 Task: Look for space in Barreiro do Jaíba, Brazil from 3rd August, 2023 to 17th August, 2023 for 3 adults, 1 child in price range Rs.3000 to Rs.15000. Place can be entire place with 3 bedrooms having 4 beds and 2 bathrooms. Property type can be house, flat, guest house. Amenities needed are: wifi, washing machine. Booking option can be shelf check-in. Required host language is Spanish.
Action: Mouse moved to (405, 95)
Screenshot: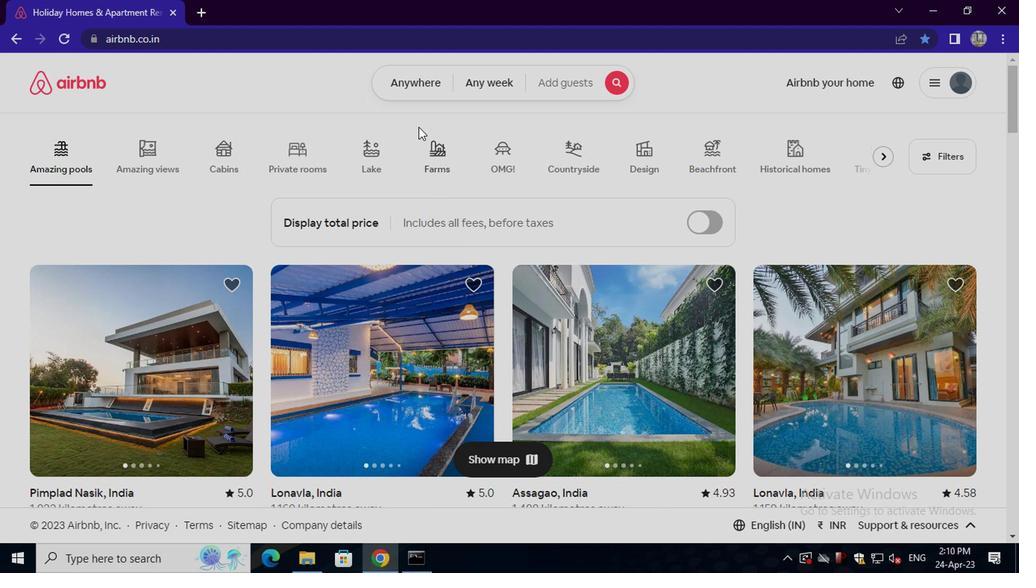 
Action: Mouse pressed left at (405, 95)
Screenshot: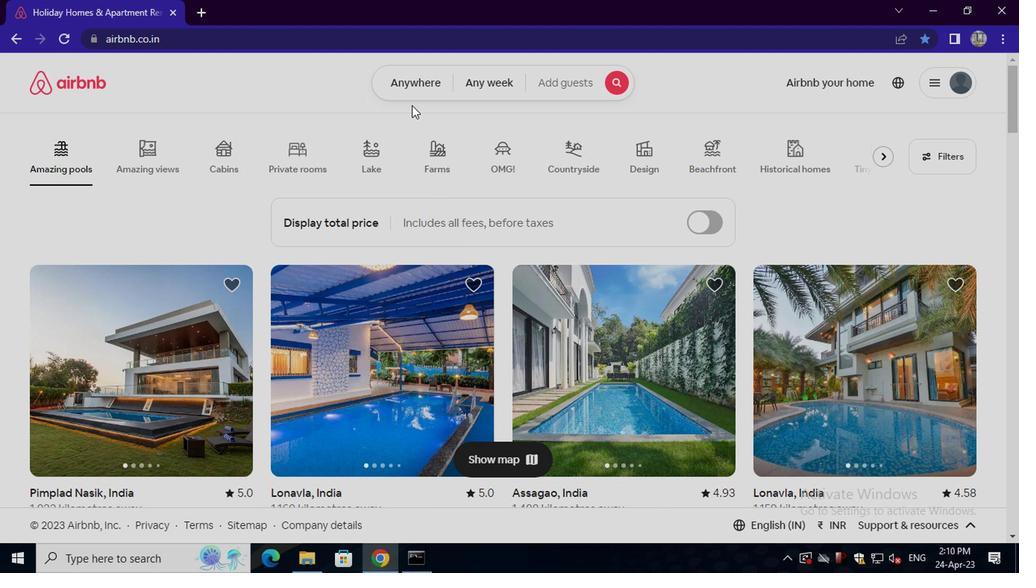 
Action: Mouse moved to (296, 150)
Screenshot: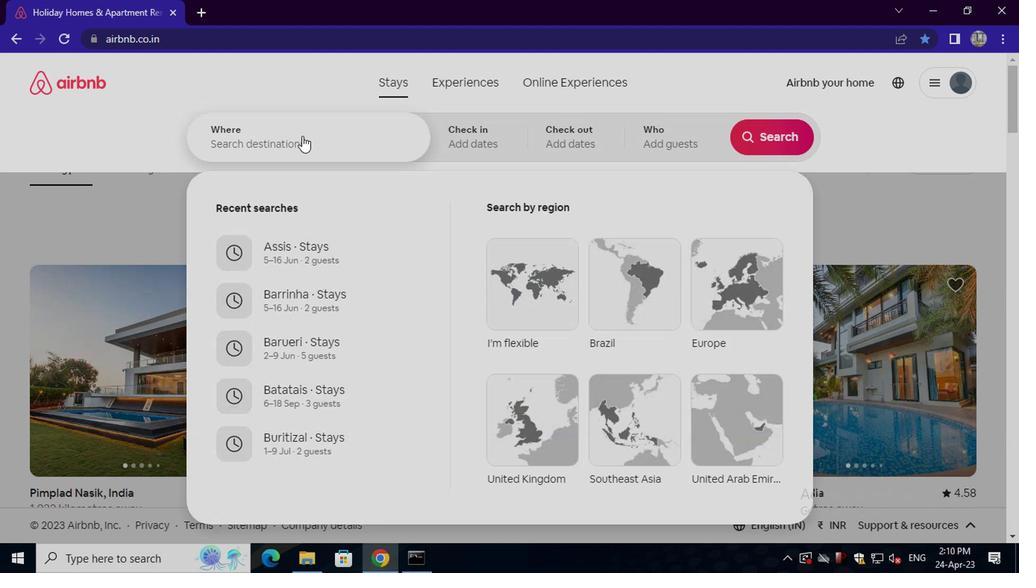 
Action: Mouse pressed left at (296, 150)
Screenshot: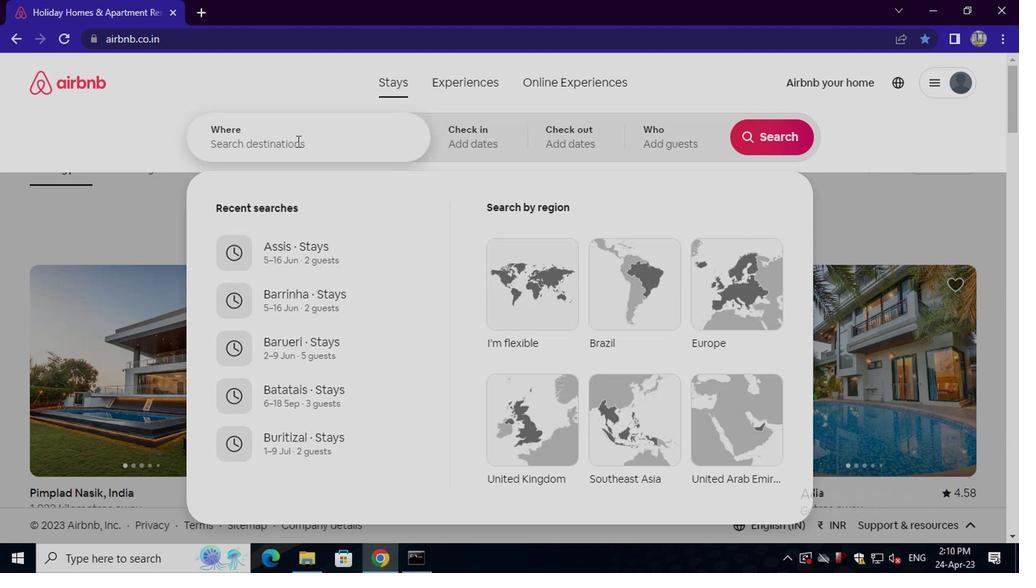 
Action: Key pressed barreiro<Key.space>do<Key.space>jaiba,<Key.space>brazil<Key.enter>
Screenshot: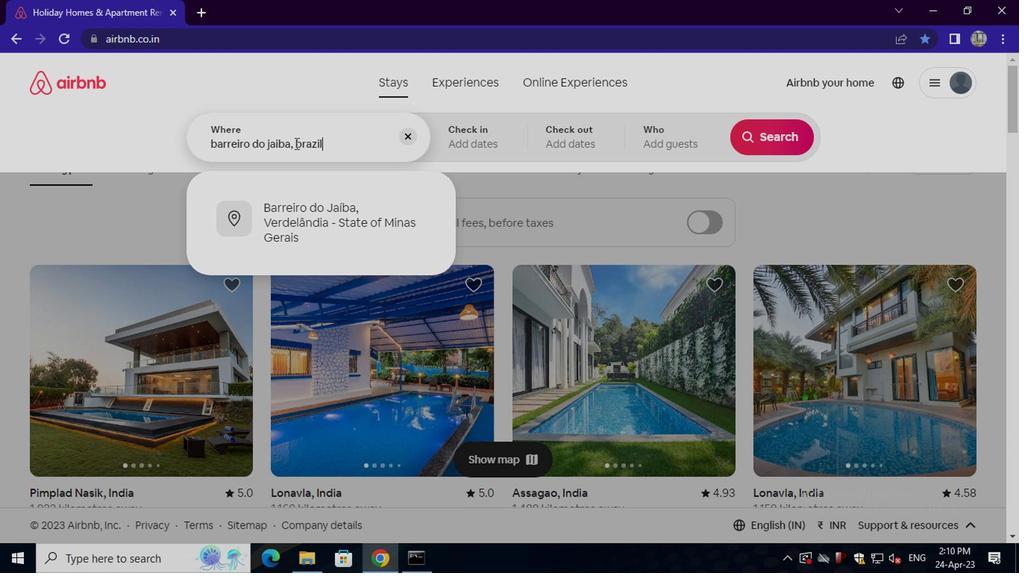 
Action: Mouse moved to (757, 259)
Screenshot: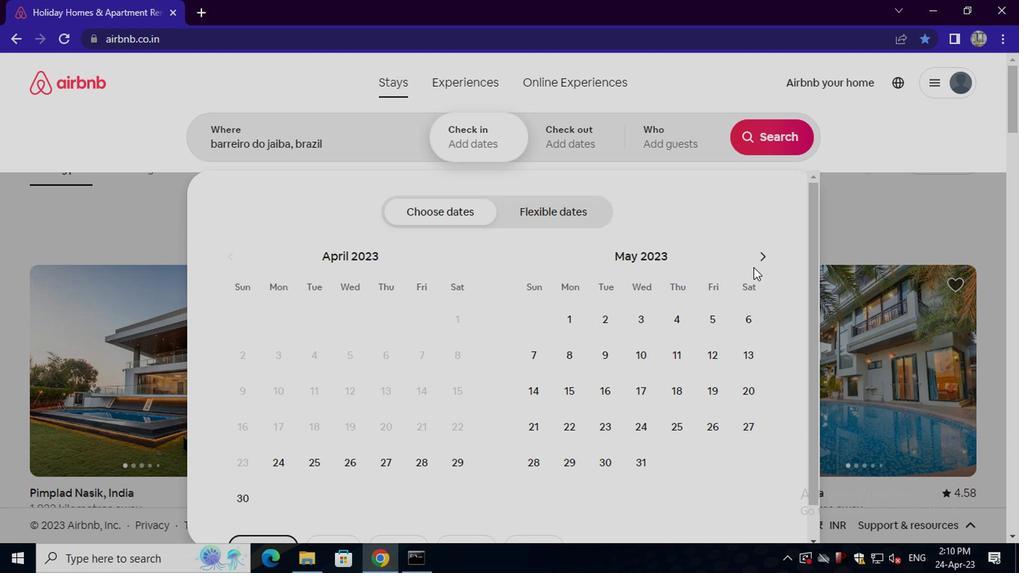 
Action: Mouse pressed left at (757, 259)
Screenshot: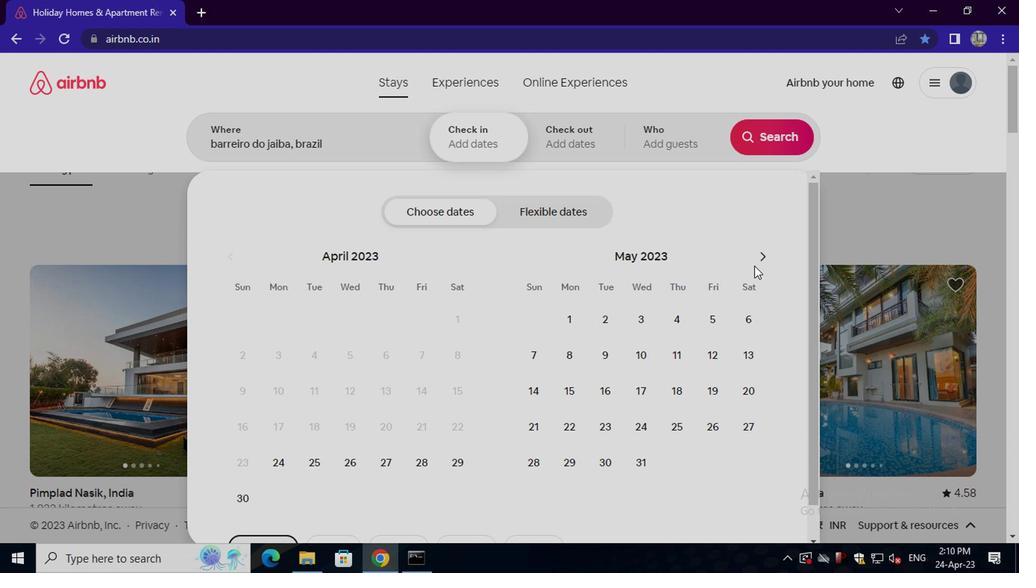 
Action: Mouse pressed left at (757, 259)
Screenshot: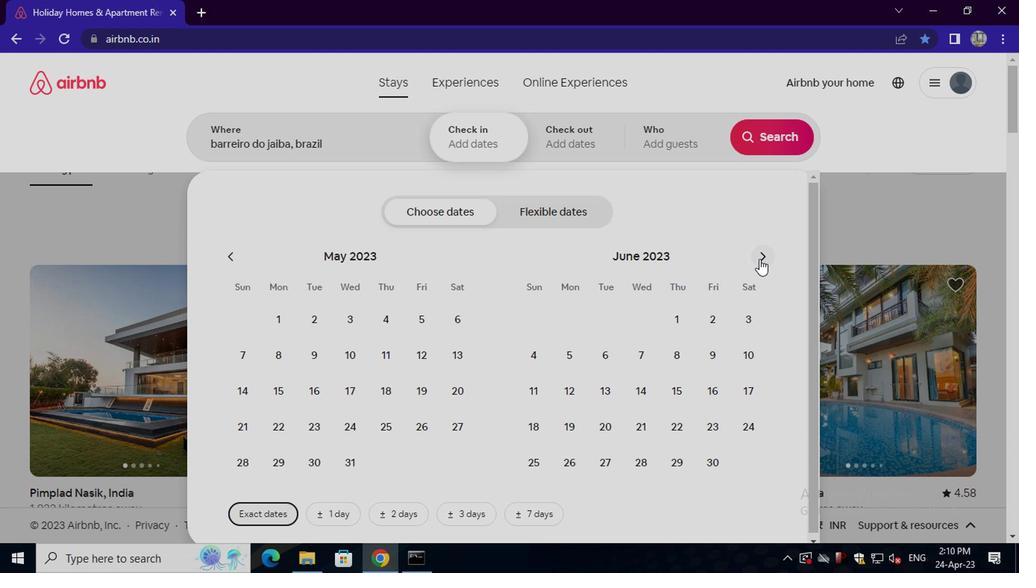 
Action: Mouse pressed left at (757, 259)
Screenshot: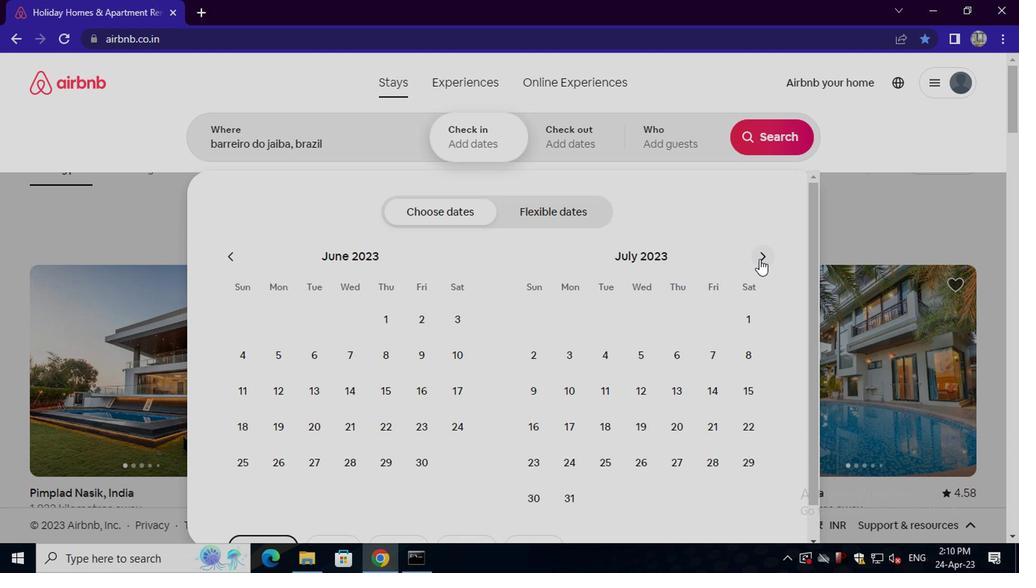 
Action: Mouse moved to (666, 314)
Screenshot: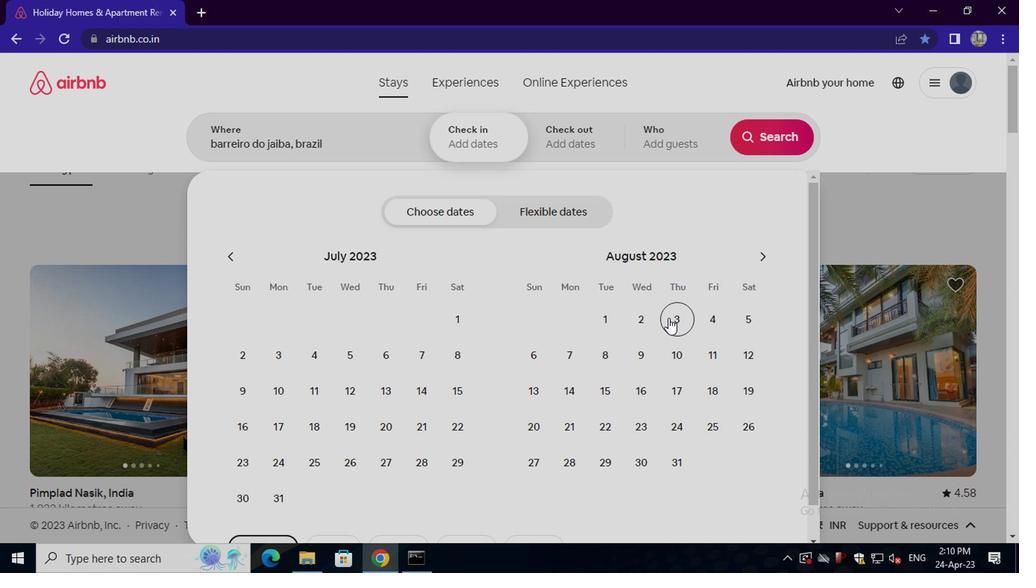 
Action: Mouse pressed left at (666, 314)
Screenshot: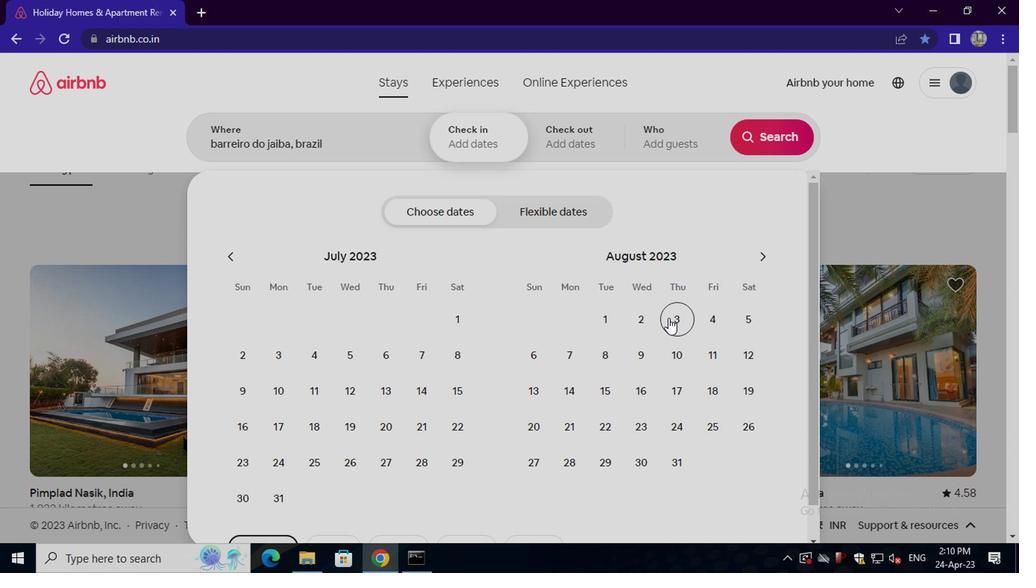 
Action: Mouse moved to (664, 378)
Screenshot: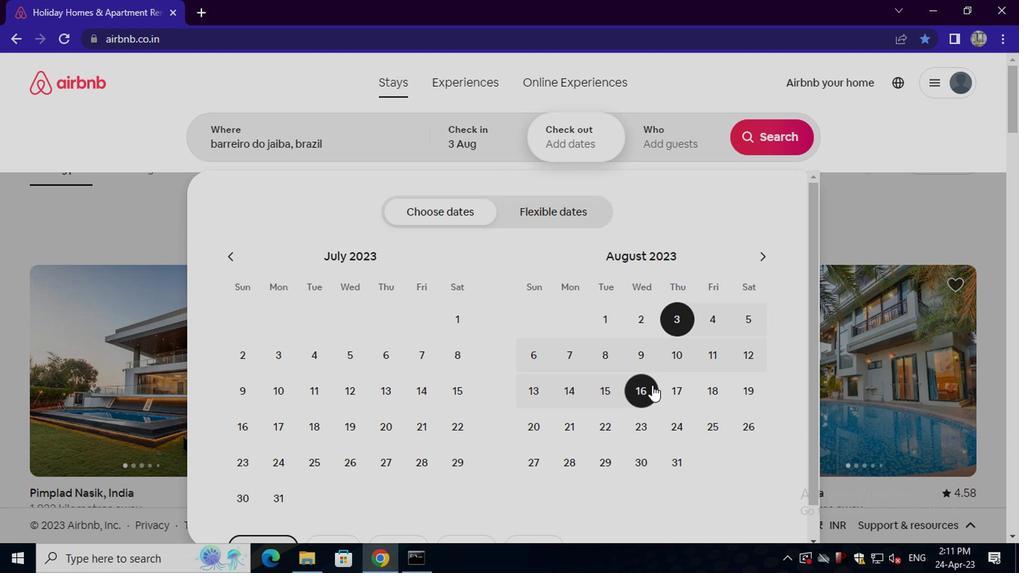 
Action: Mouse pressed left at (664, 378)
Screenshot: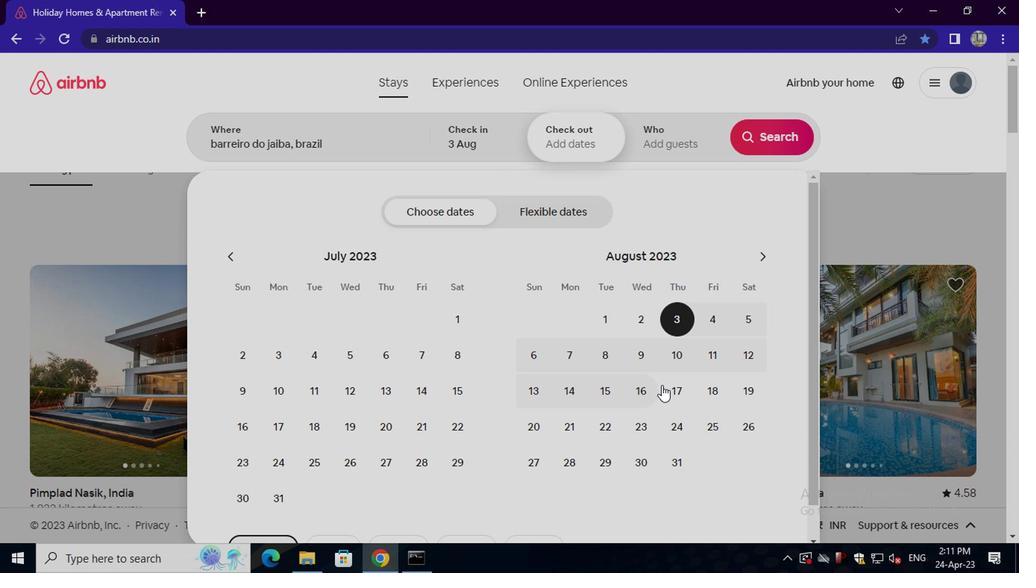
Action: Mouse moved to (682, 147)
Screenshot: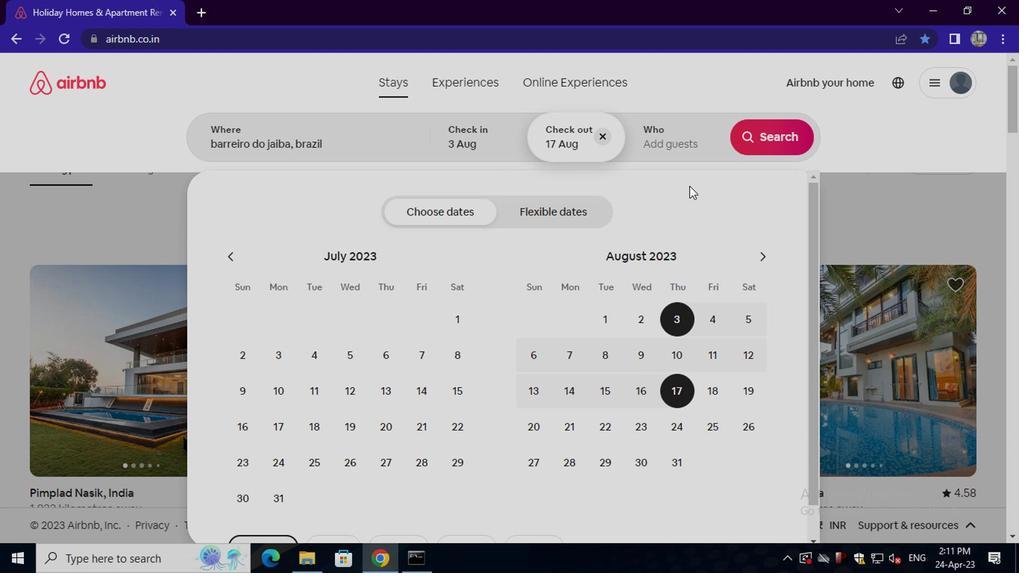 
Action: Mouse pressed left at (682, 147)
Screenshot: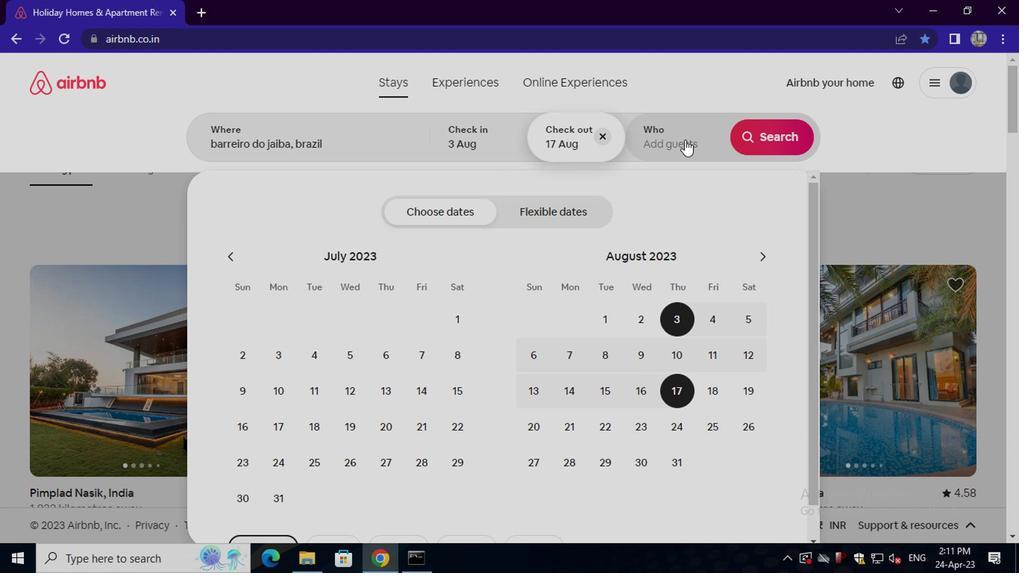 
Action: Mouse moved to (782, 218)
Screenshot: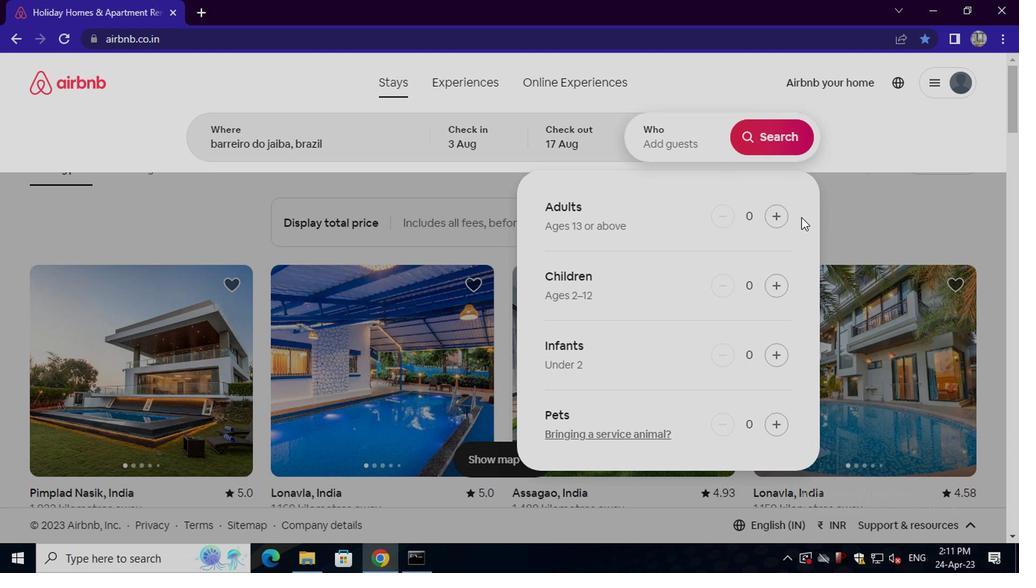 
Action: Mouse pressed left at (782, 218)
Screenshot: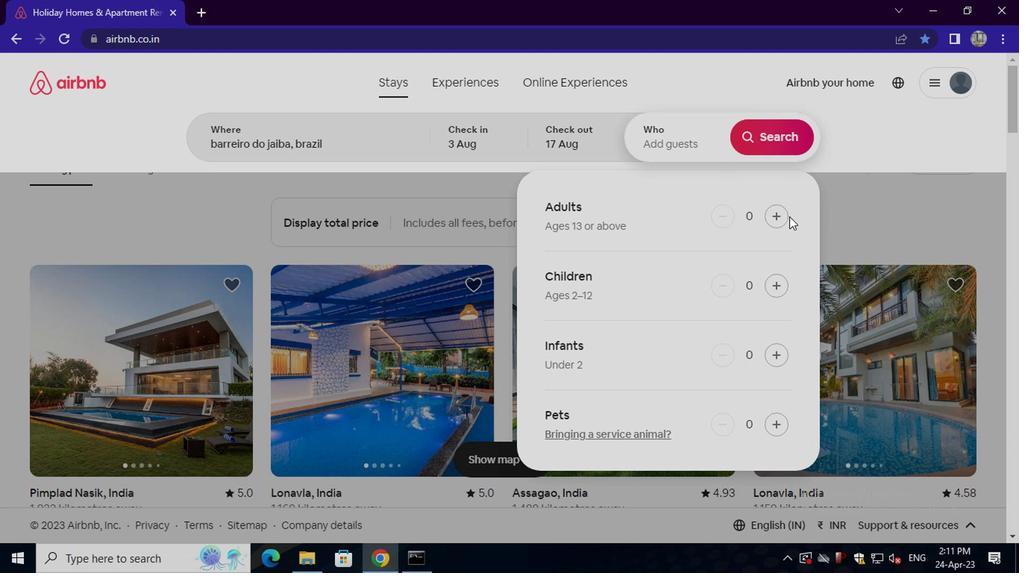 
Action: Mouse pressed left at (782, 218)
Screenshot: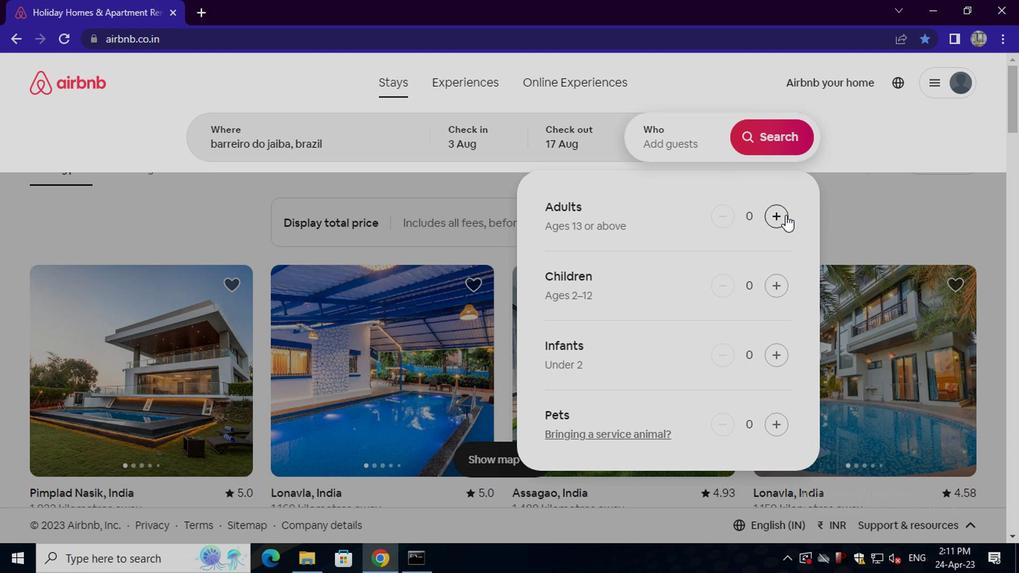 
Action: Mouse pressed left at (782, 218)
Screenshot: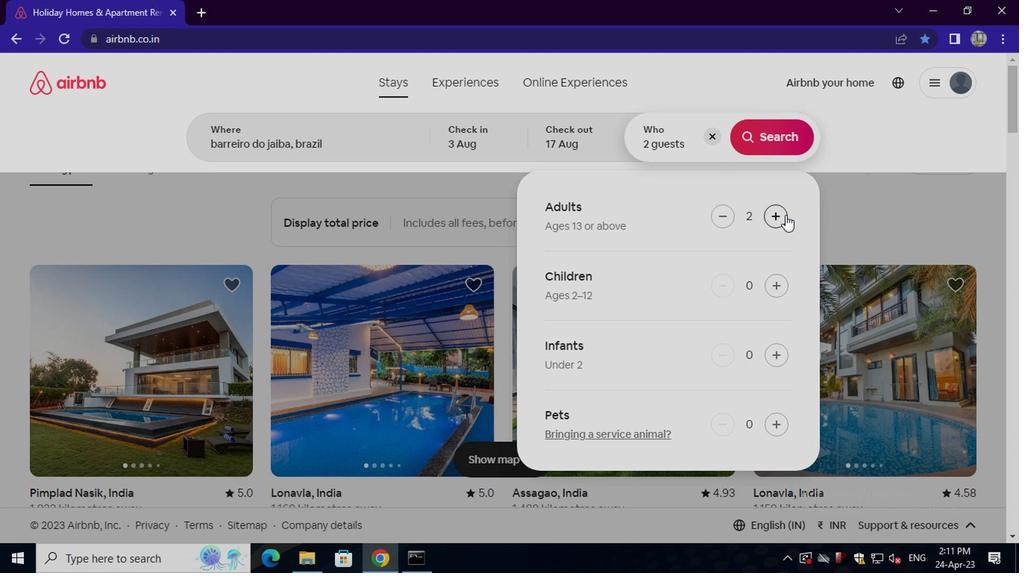 
Action: Mouse moved to (772, 287)
Screenshot: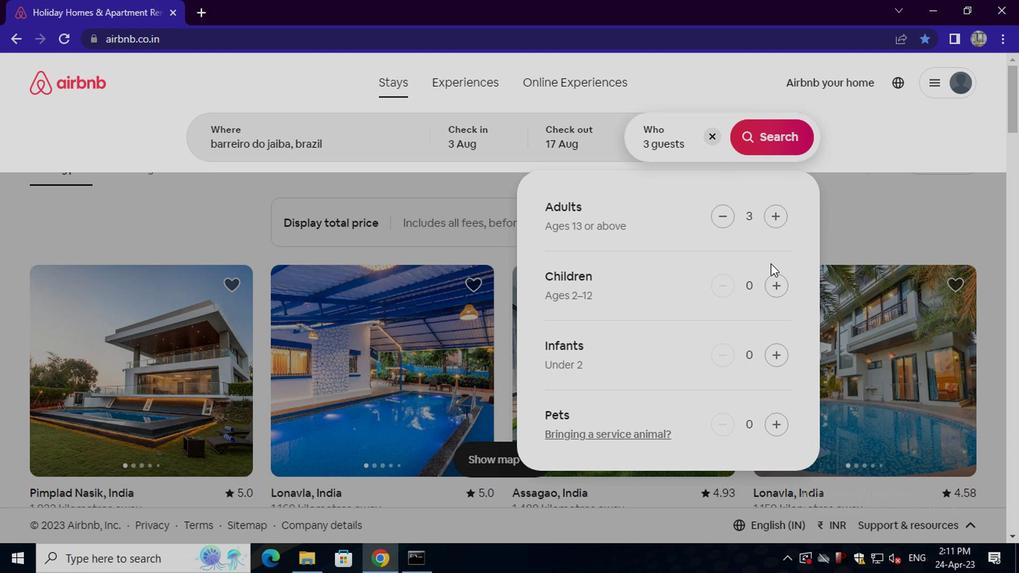 
Action: Mouse pressed left at (772, 287)
Screenshot: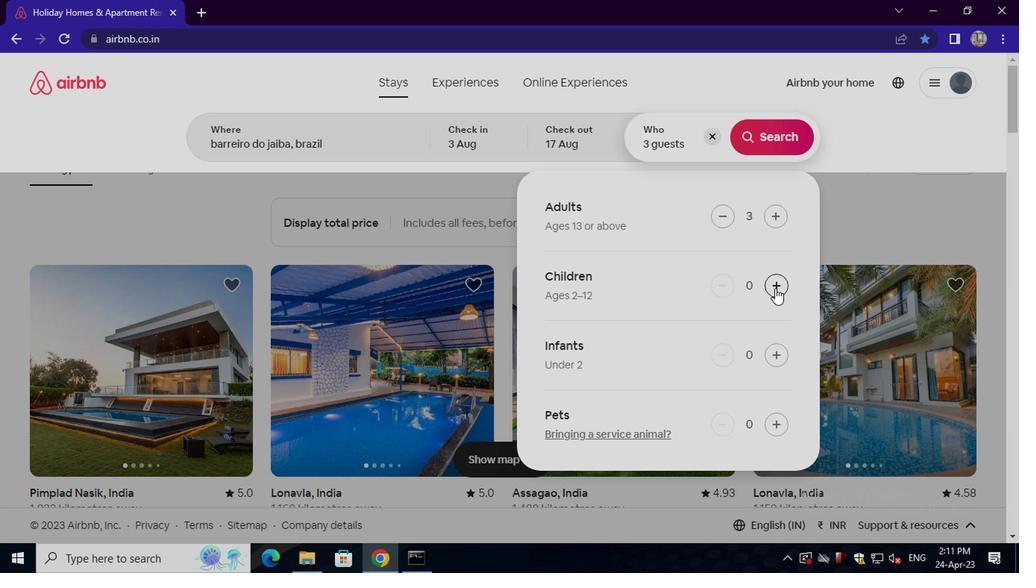 
Action: Mouse moved to (761, 130)
Screenshot: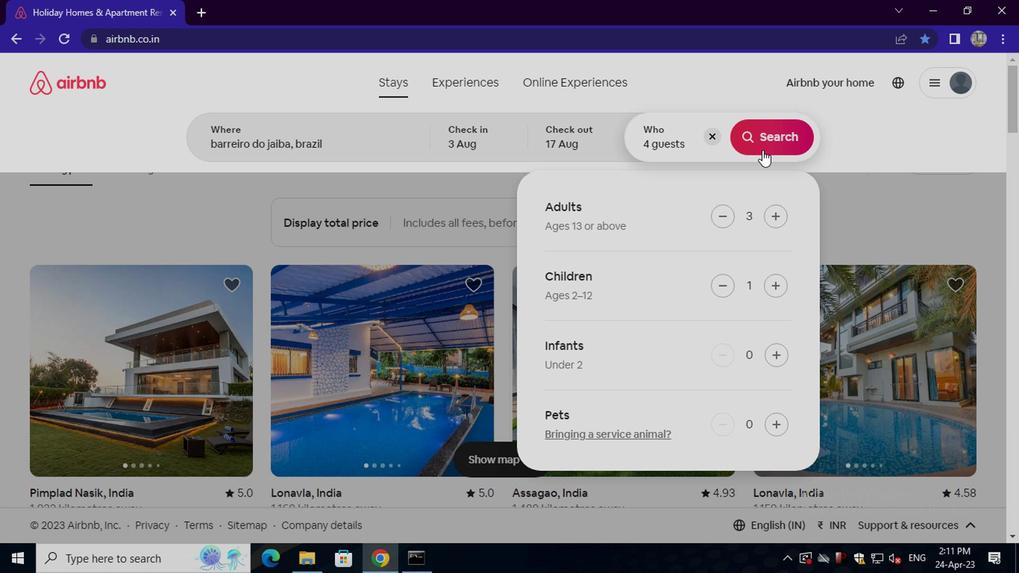 
Action: Mouse pressed left at (761, 130)
Screenshot: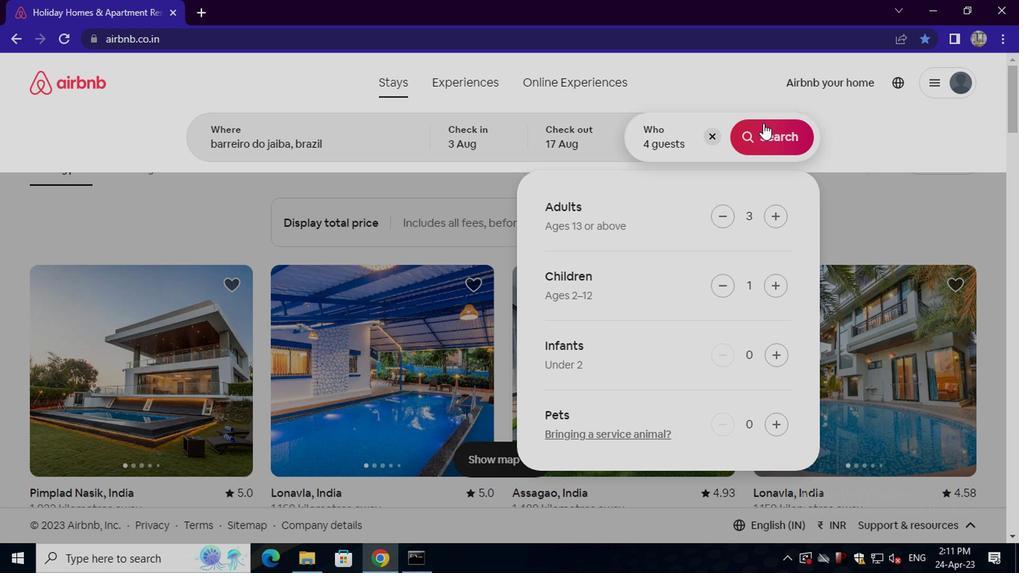 
Action: Mouse moved to (967, 153)
Screenshot: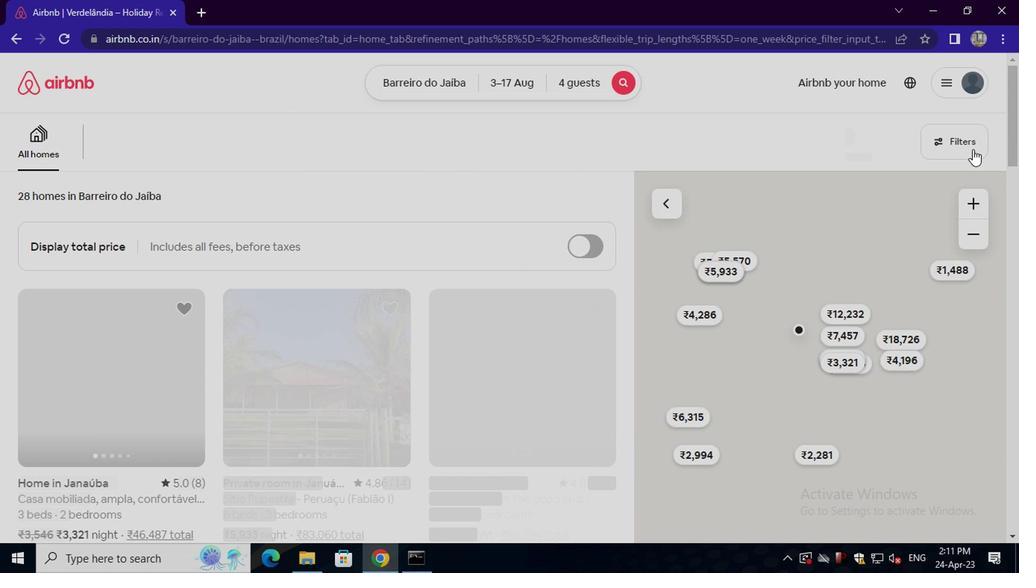 
Action: Mouse pressed left at (967, 153)
Screenshot: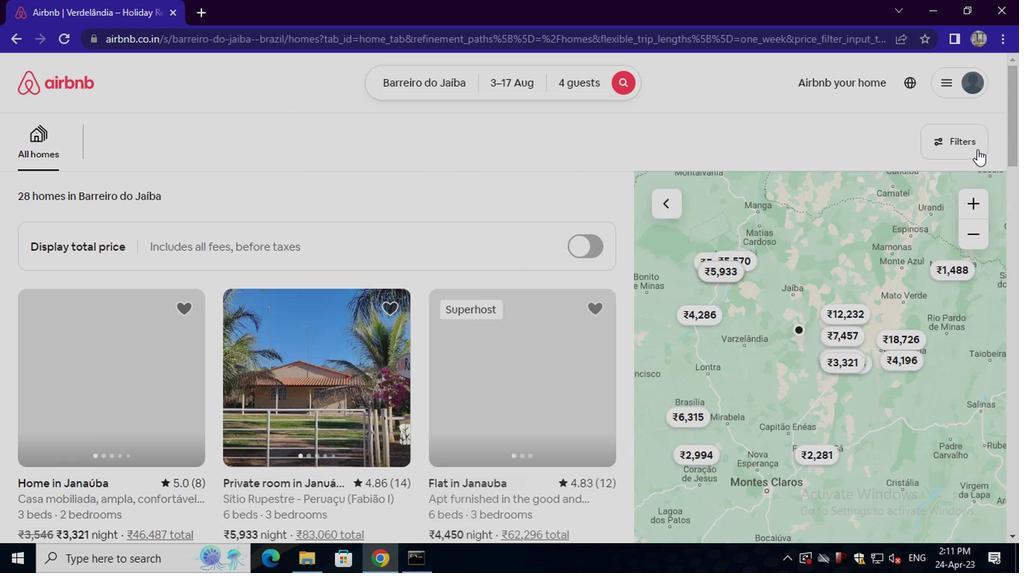 
Action: Mouse moved to (389, 333)
Screenshot: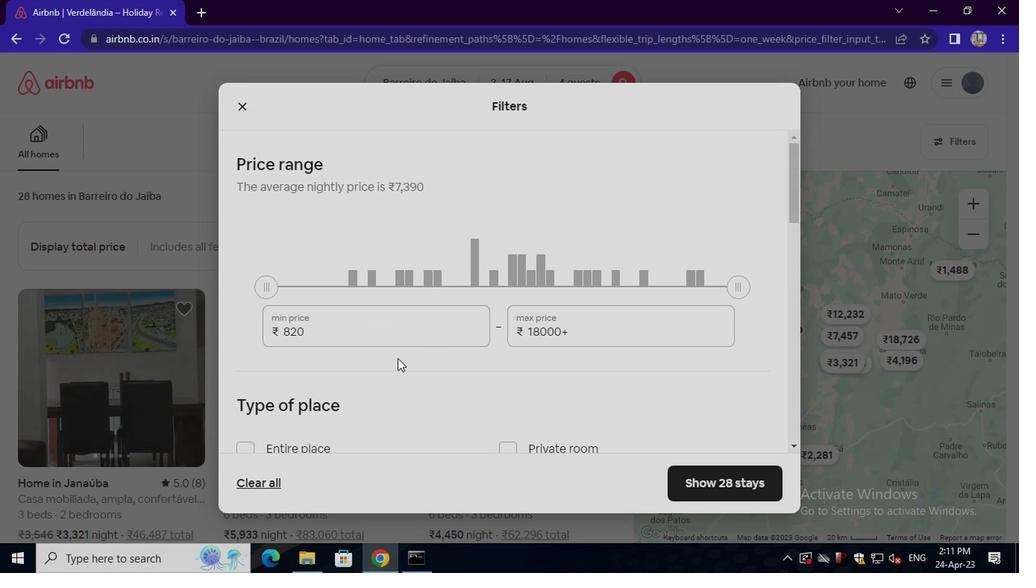 
Action: Mouse pressed left at (389, 333)
Screenshot: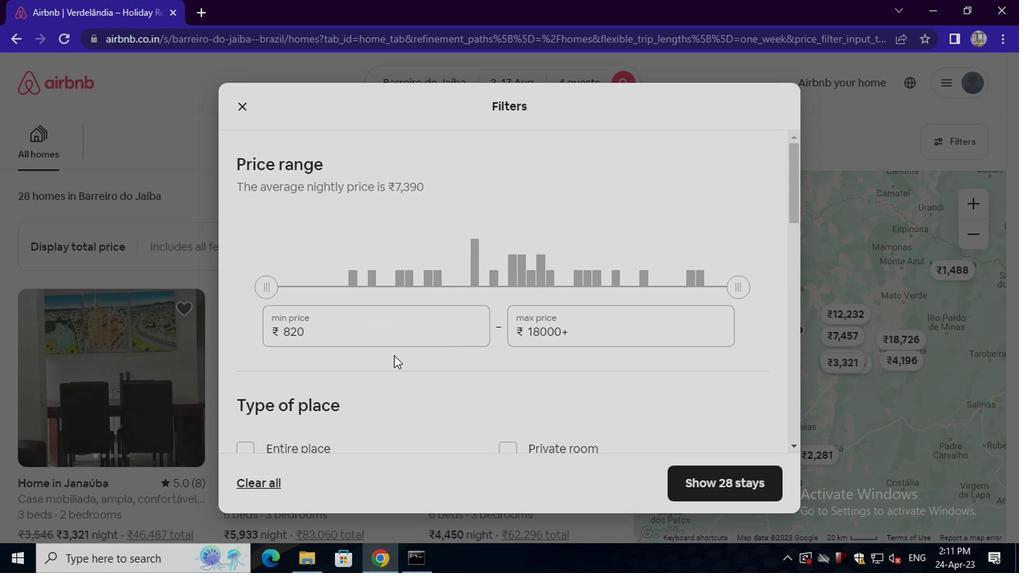 
Action: Key pressed <Key.backspace><Key.backspace><Key.backspace><Key.backspace><Key.backspace><Key.backspace><Key.backspace><Key.backspace><Key.backspace>3000
Screenshot: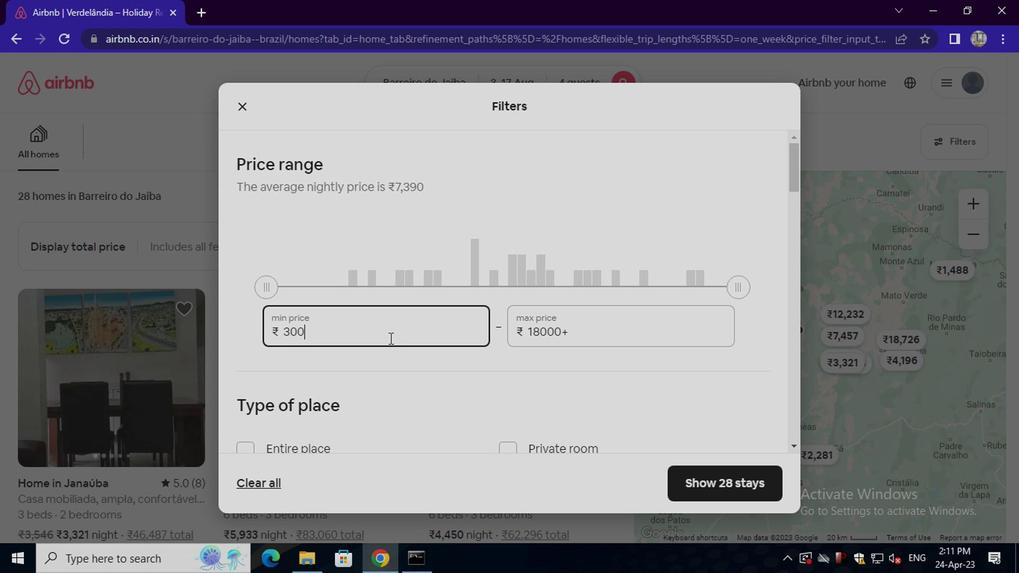 
Action: Mouse moved to (571, 324)
Screenshot: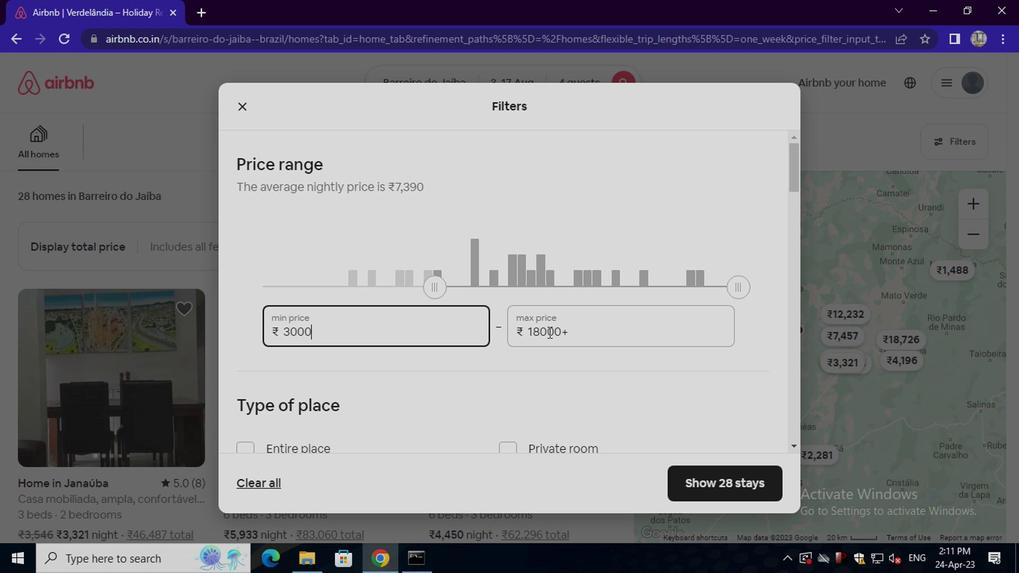 
Action: Mouse pressed left at (571, 324)
Screenshot: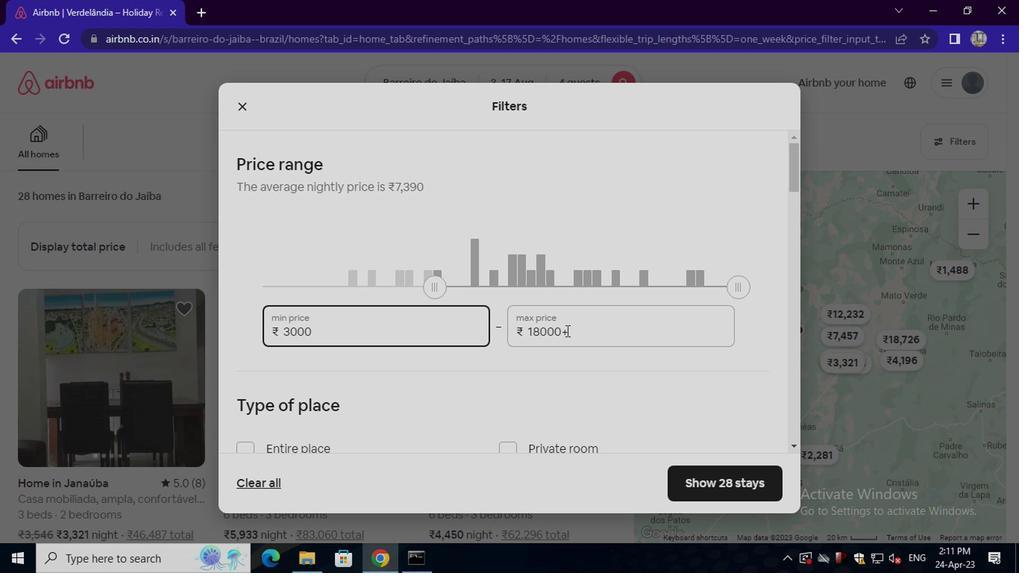 
Action: Key pressed <Key.backspace><Key.backspace><Key.backspace><Key.backspace><Key.backspace><Key.backspace><Key.backspace><Key.backspace><Key.backspace><Key.backspace><Key.backspace><Key.backspace><Key.backspace>15000
Screenshot: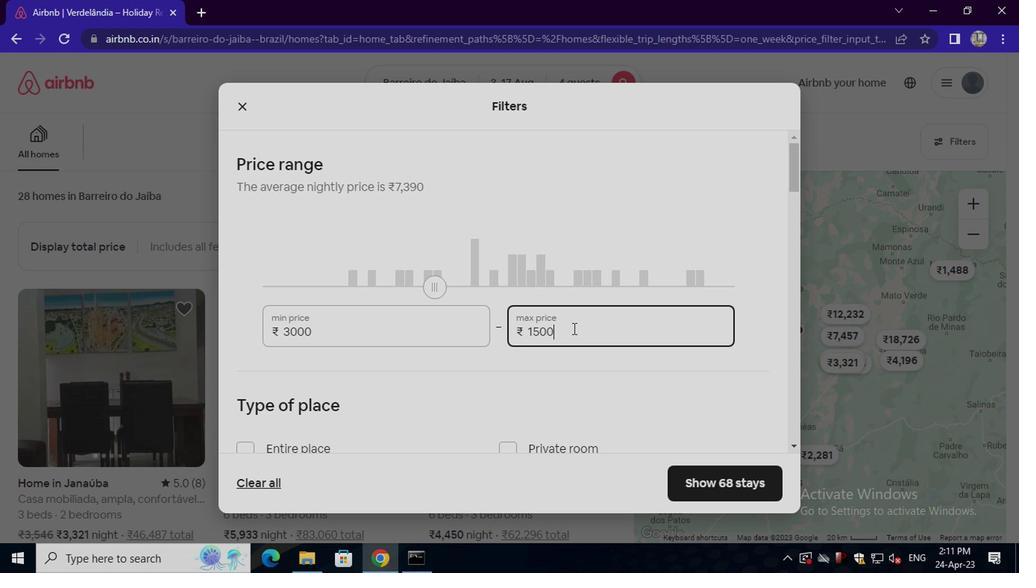 
Action: Mouse moved to (553, 348)
Screenshot: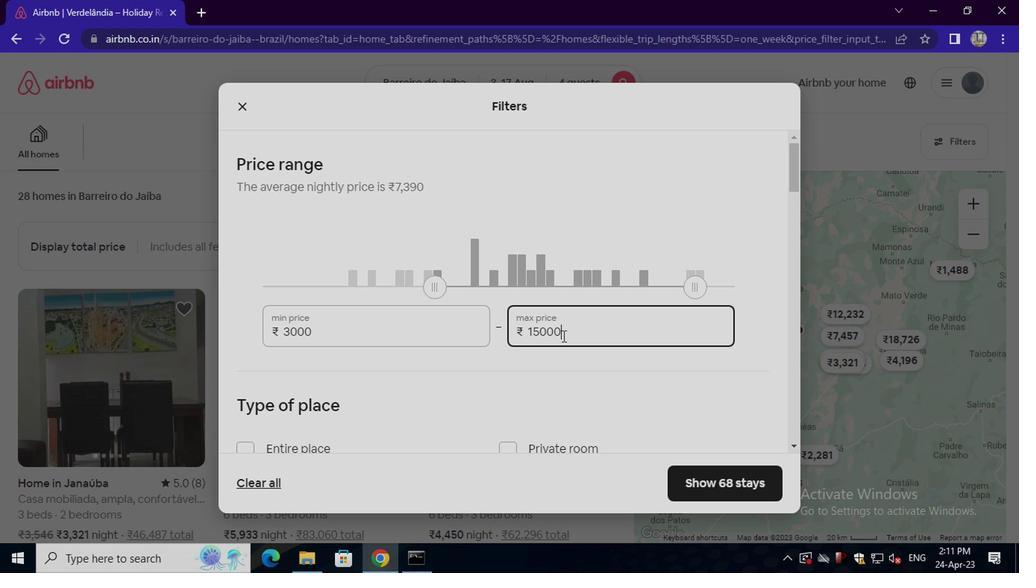 
Action: Mouse scrolled (553, 348) with delta (0, 0)
Screenshot: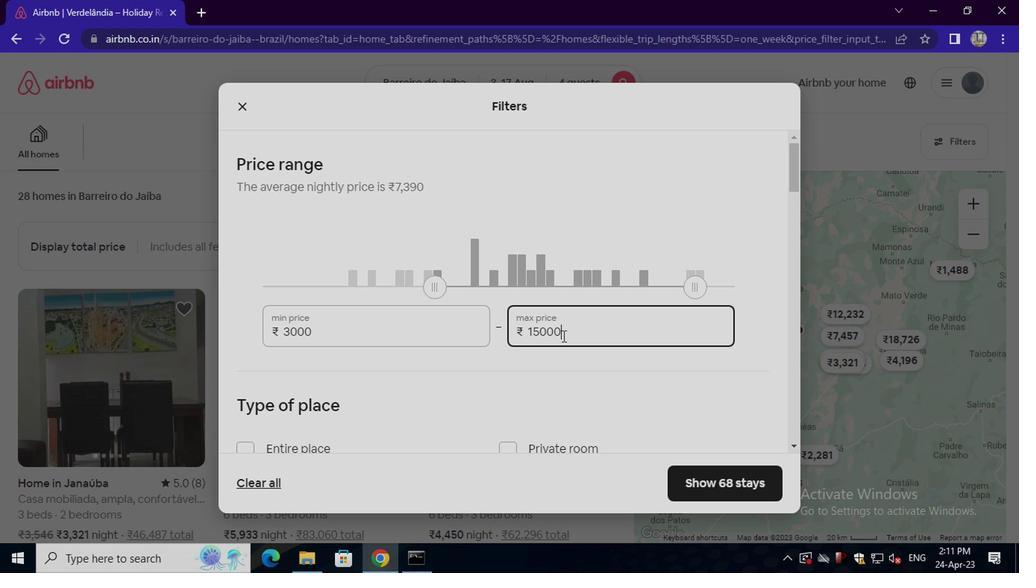 
Action: Mouse moved to (521, 346)
Screenshot: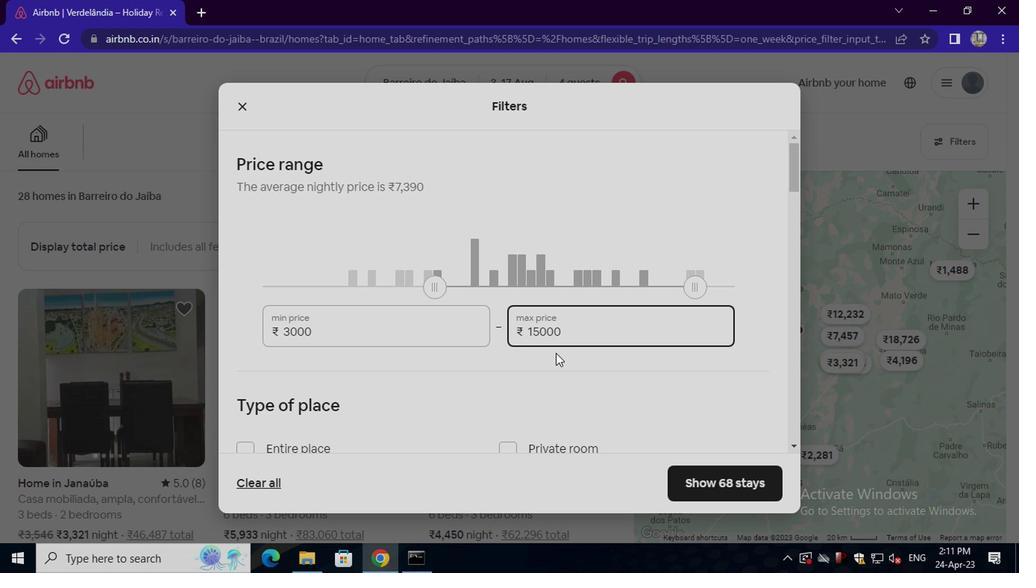 
Action: Mouse scrolled (521, 345) with delta (0, 0)
Screenshot: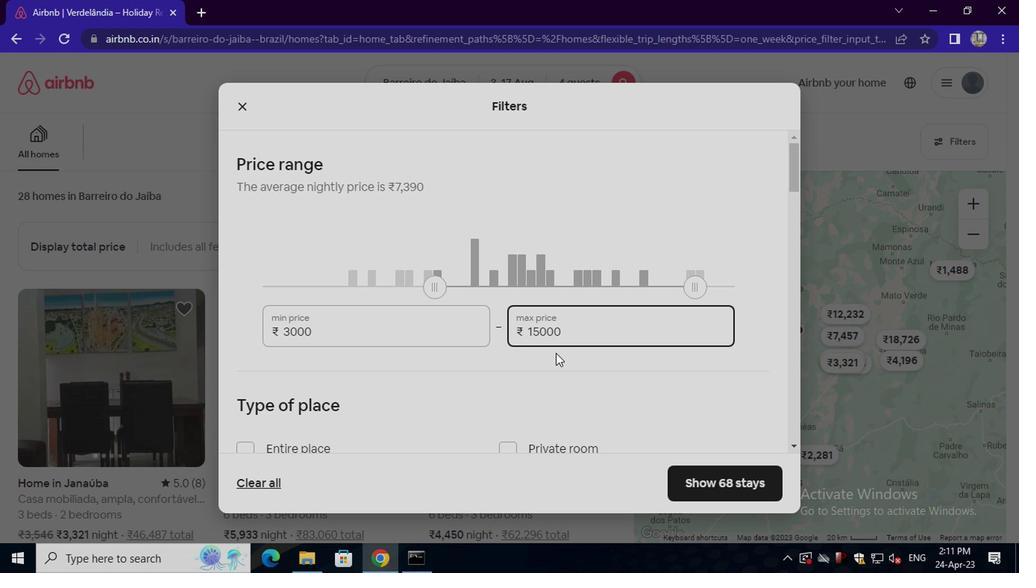 
Action: Mouse moved to (285, 302)
Screenshot: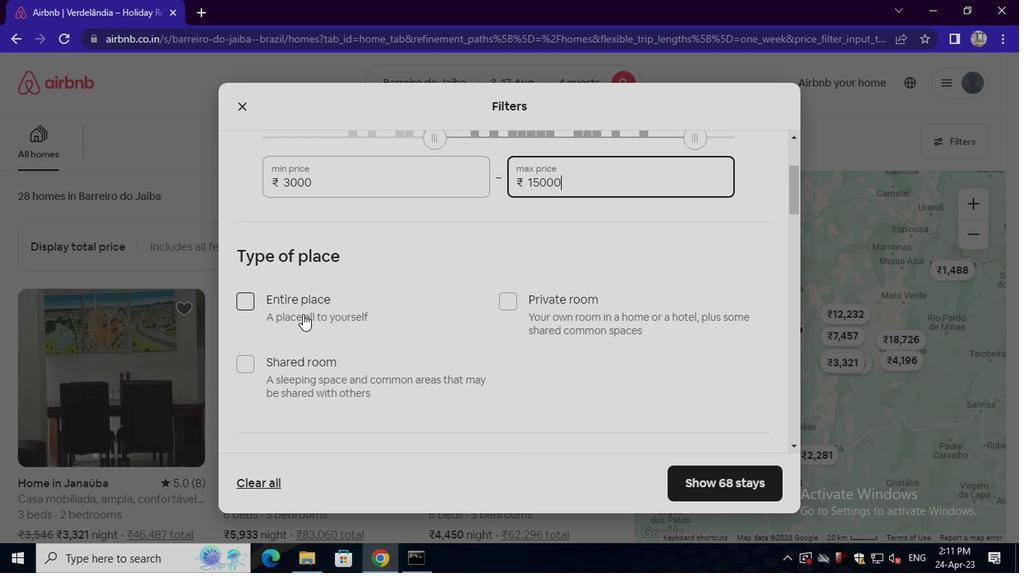 
Action: Mouse pressed left at (285, 302)
Screenshot: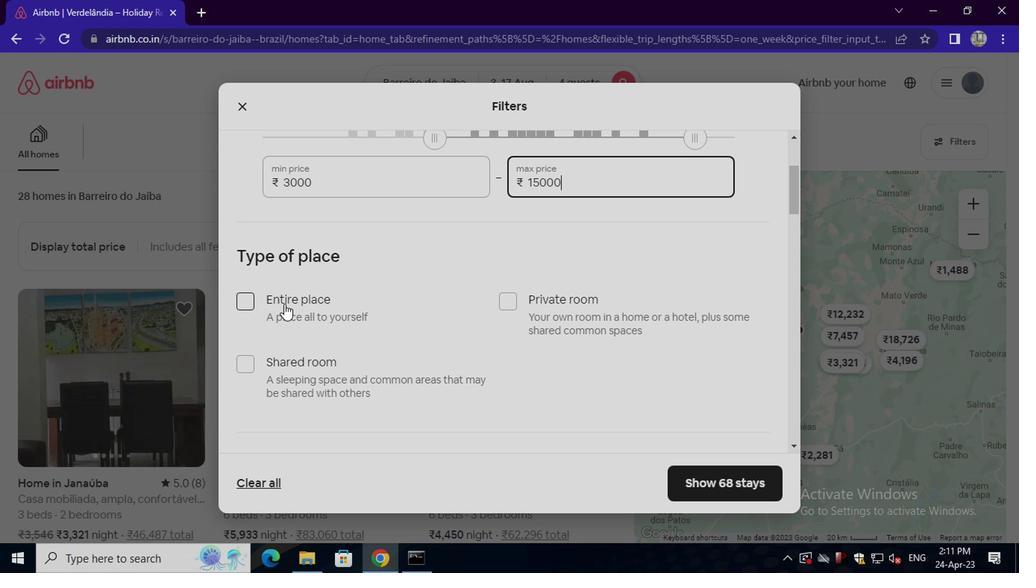 
Action: Mouse moved to (365, 361)
Screenshot: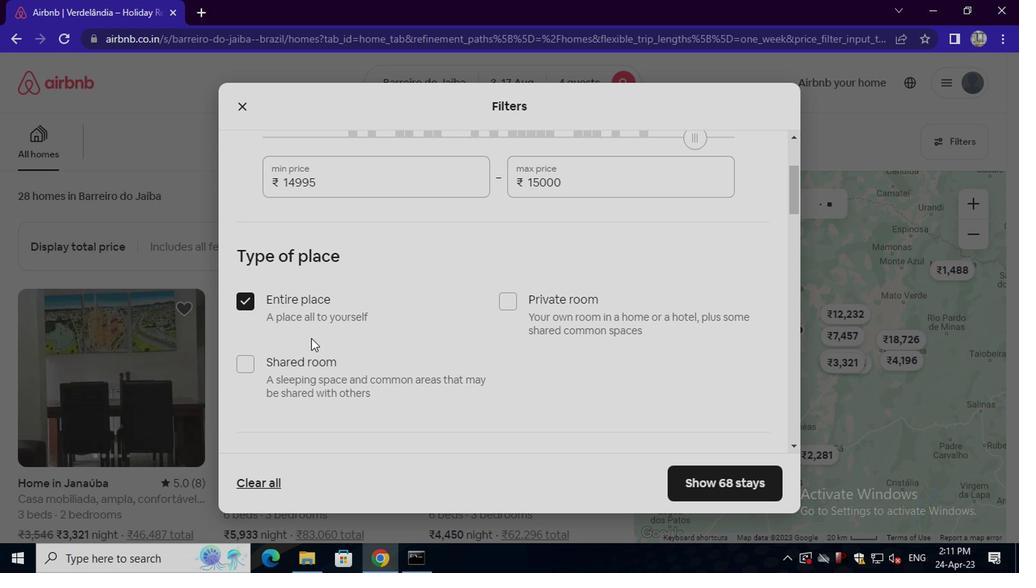 
Action: Mouse scrolled (365, 359) with delta (0, -1)
Screenshot: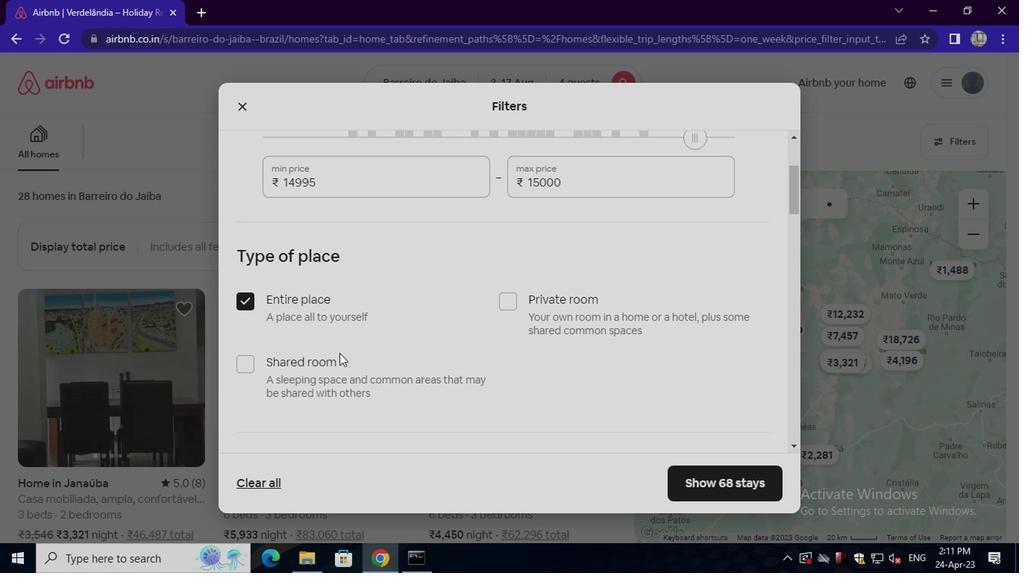 
Action: Mouse scrolled (365, 359) with delta (0, -1)
Screenshot: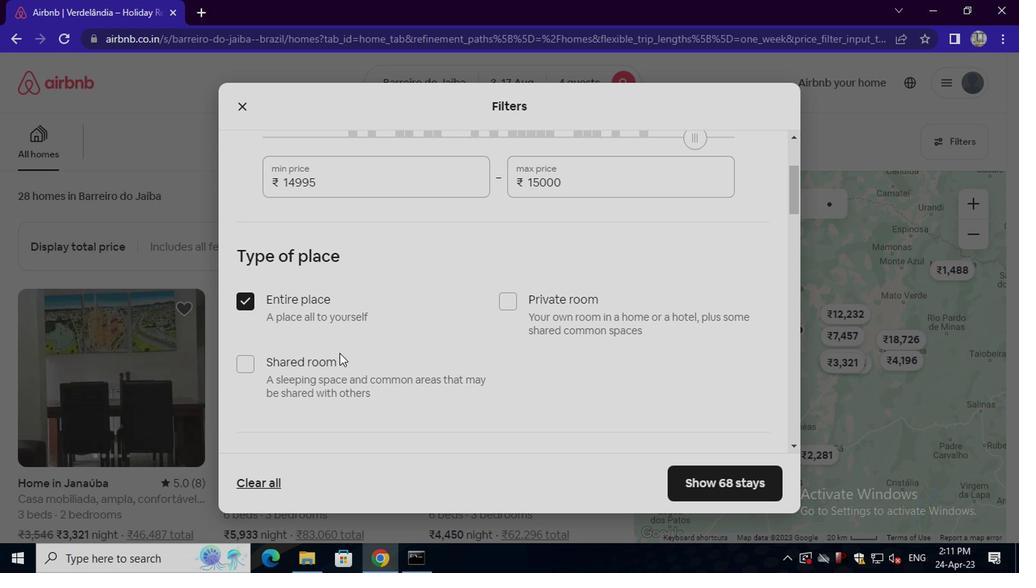 
Action: Mouse moved to (421, 389)
Screenshot: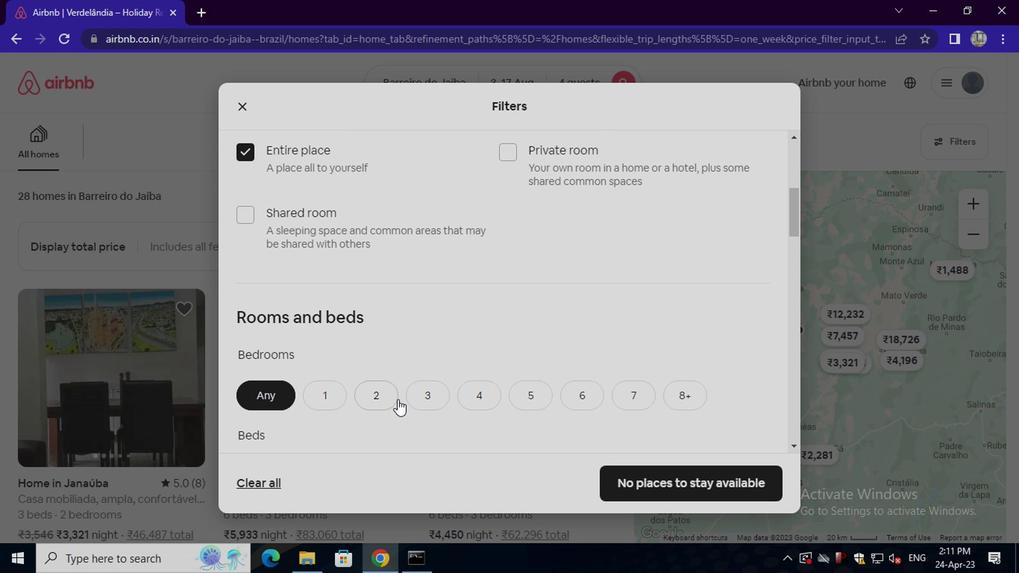
Action: Mouse pressed left at (421, 389)
Screenshot: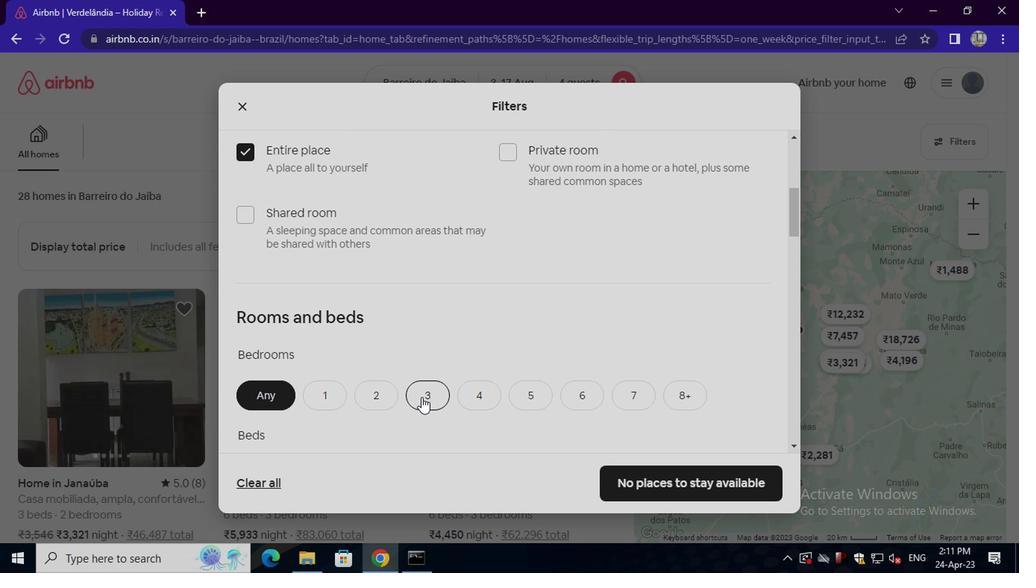 
Action: Mouse scrolled (421, 388) with delta (0, -1)
Screenshot: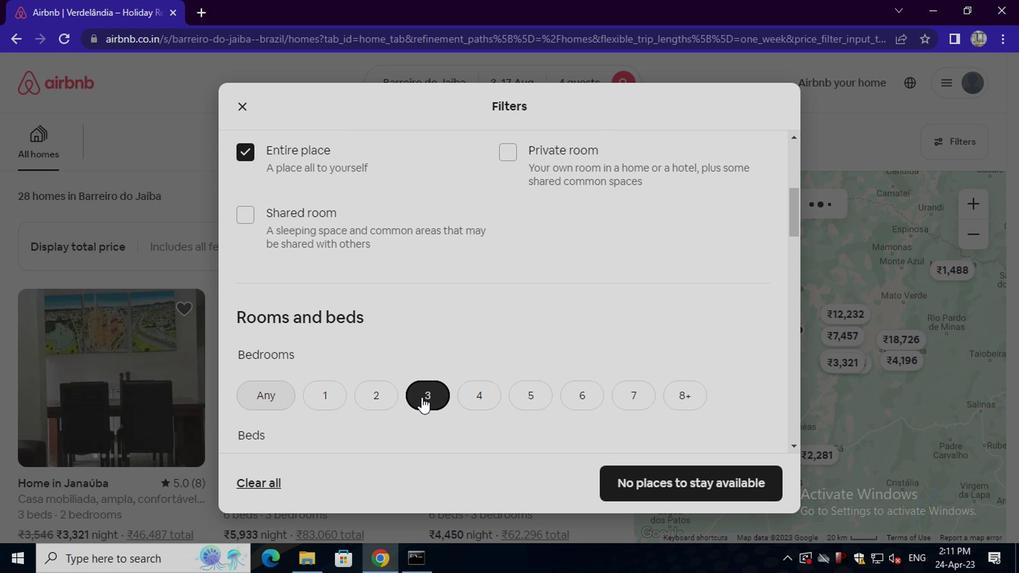 
Action: Mouse scrolled (421, 388) with delta (0, -1)
Screenshot: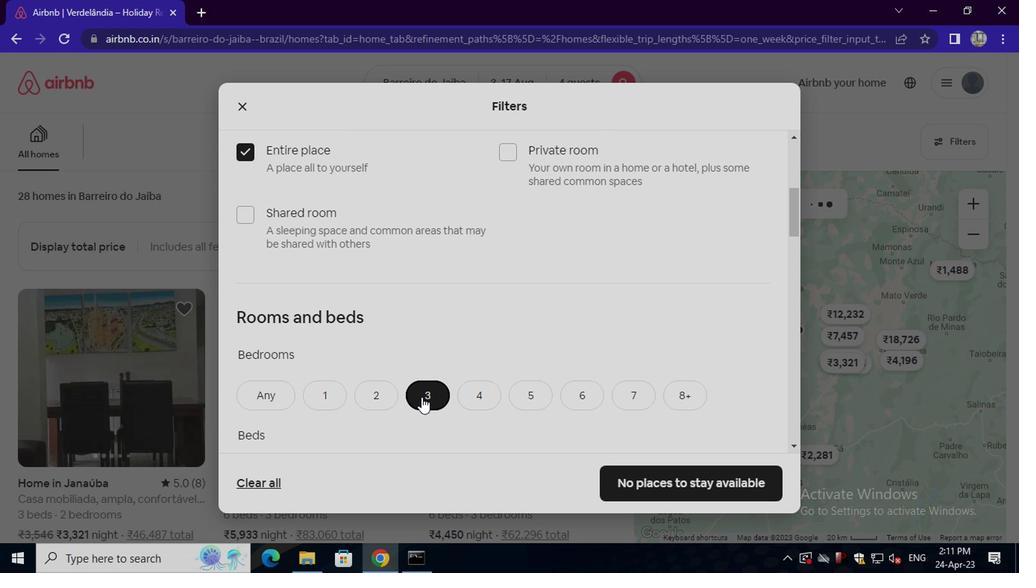 
Action: Mouse moved to (473, 329)
Screenshot: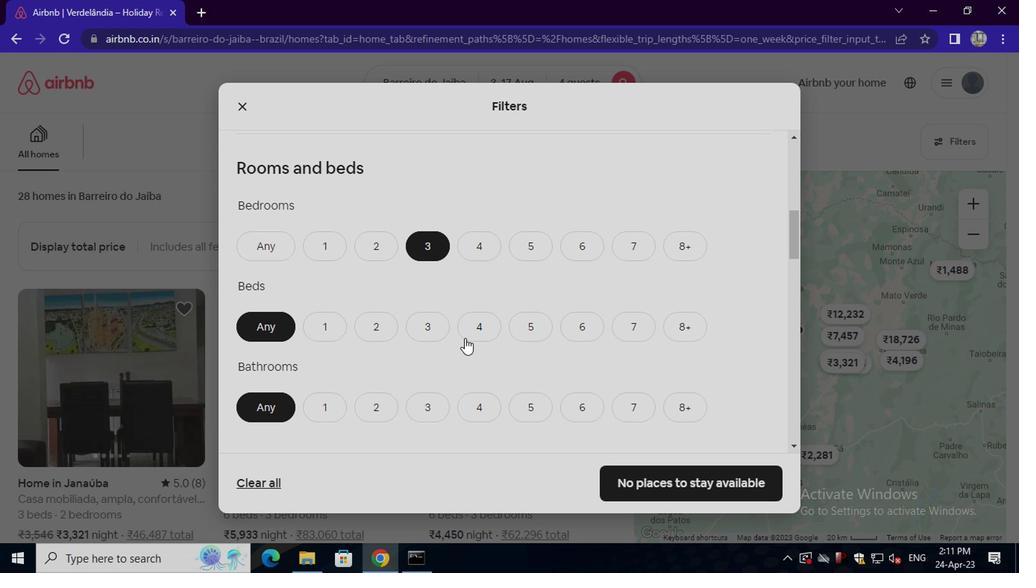 
Action: Mouse pressed left at (473, 329)
Screenshot: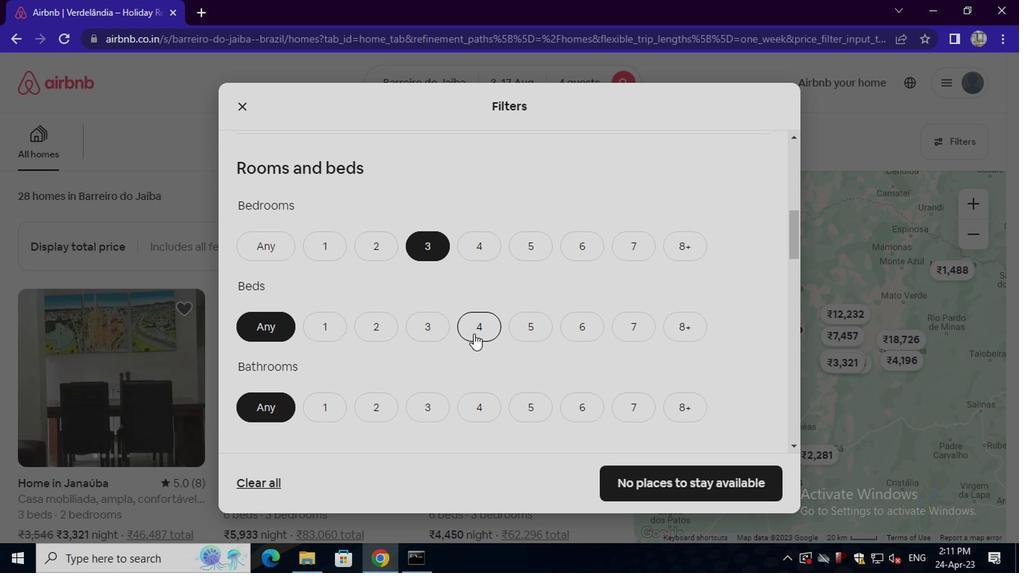 
Action: Mouse moved to (473, 329)
Screenshot: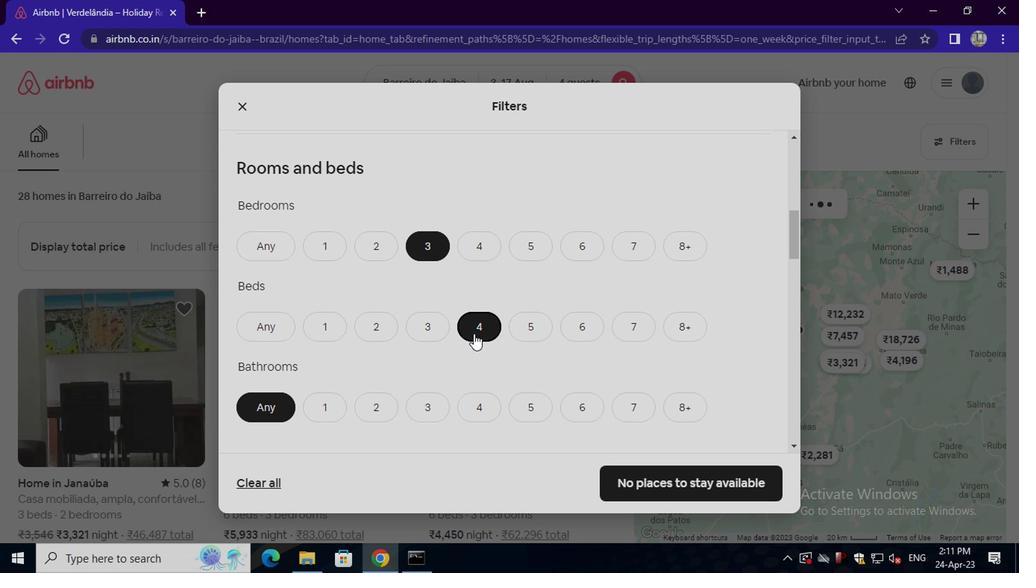 
Action: Mouse scrolled (473, 329) with delta (0, 0)
Screenshot: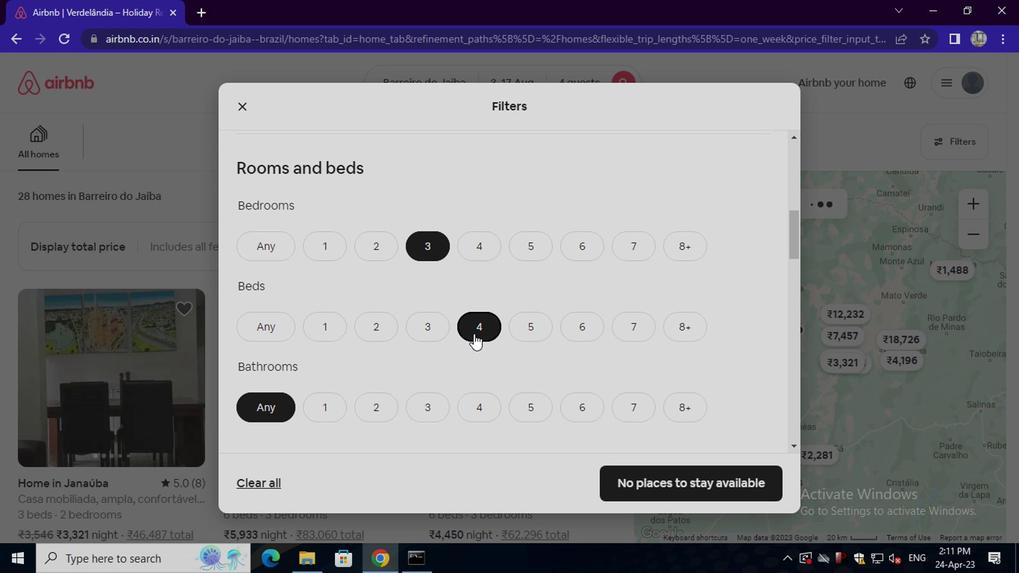 
Action: Mouse moved to (383, 333)
Screenshot: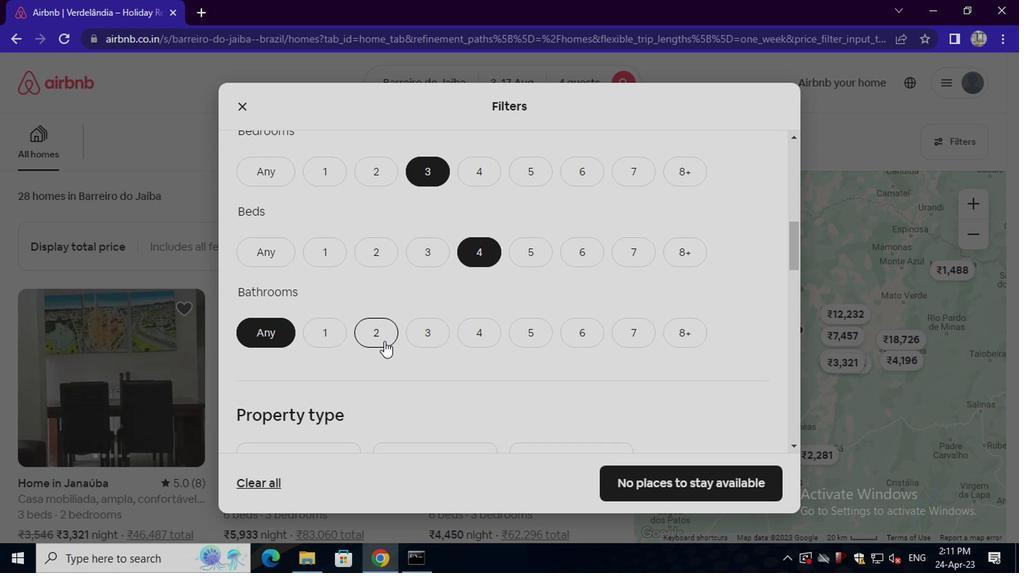 
Action: Mouse pressed left at (383, 333)
Screenshot: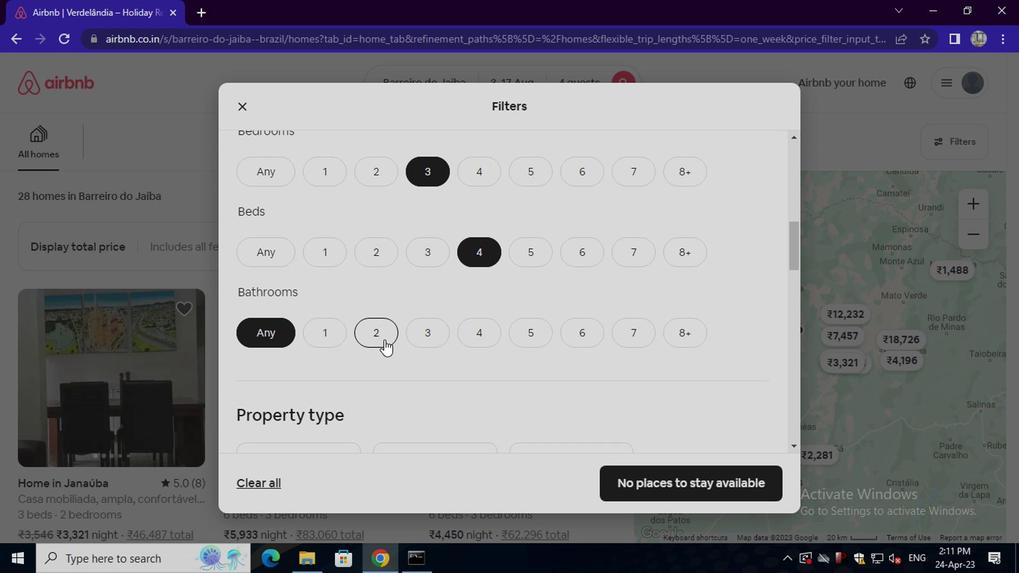 
Action: Mouse scrolled (383, 333) with delta (0, 0)
Screenshot: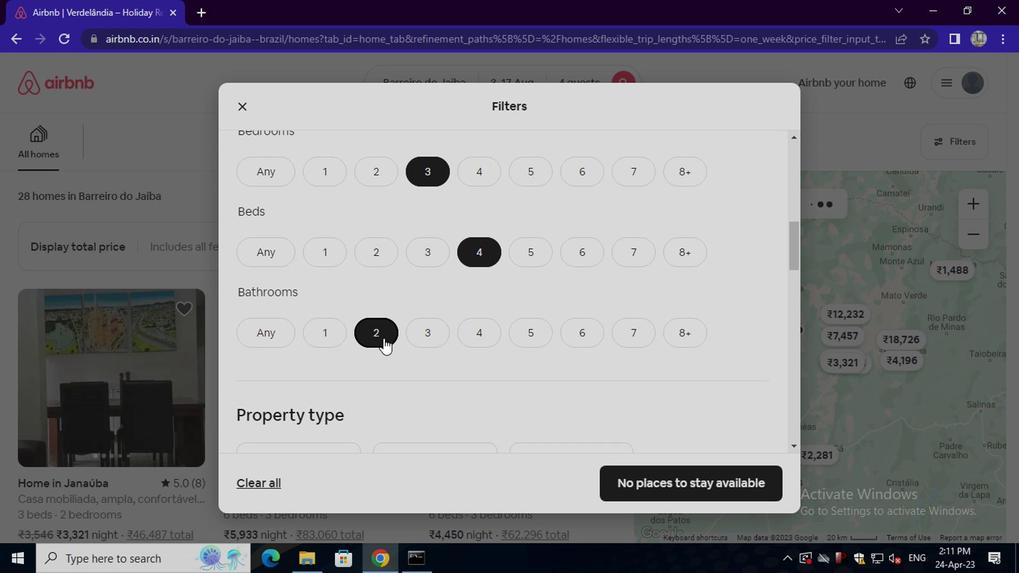 
Action: Mouse scrolled (383, 333) with delta (0, 0)
Screenshot: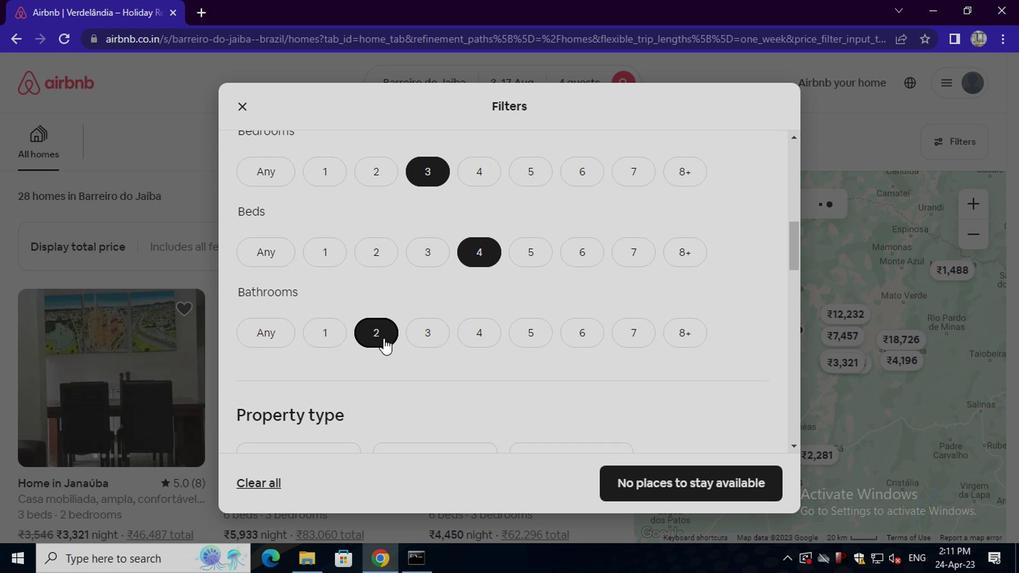 
Action: Mouse moved to (329, 346)
Screenshot: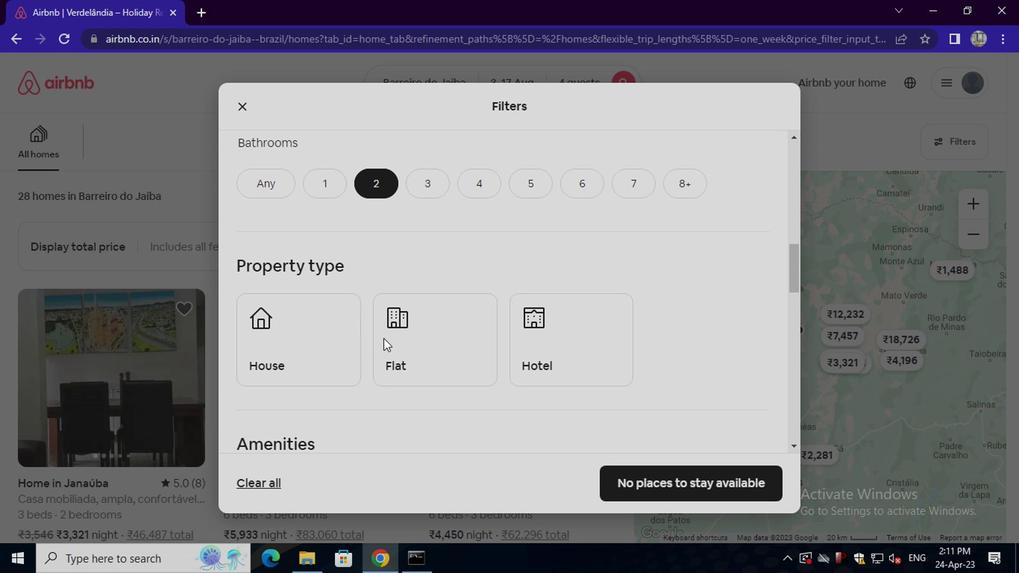 
Action: Mouse pressed left at (329, 346)
Screenshot: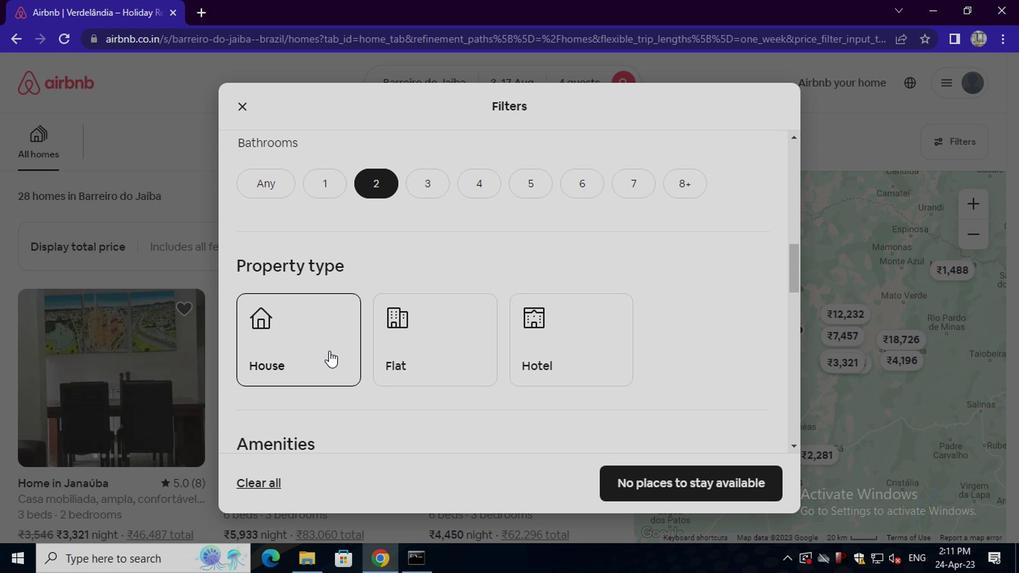 
Action: Mouse moved to (381, 346)
Screenshot: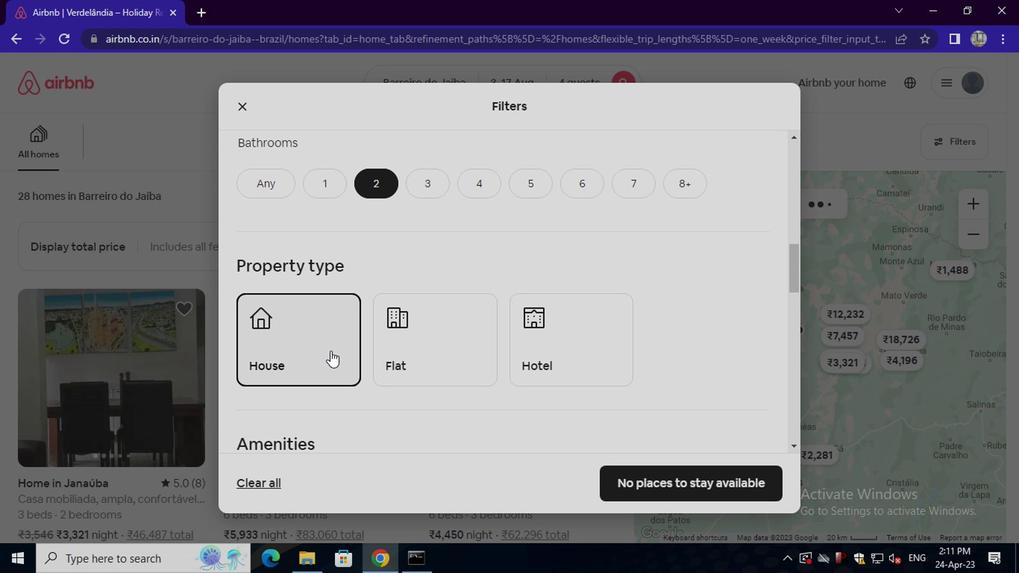 
Action: Mouse pressed left at (381, 346)
Screenshot: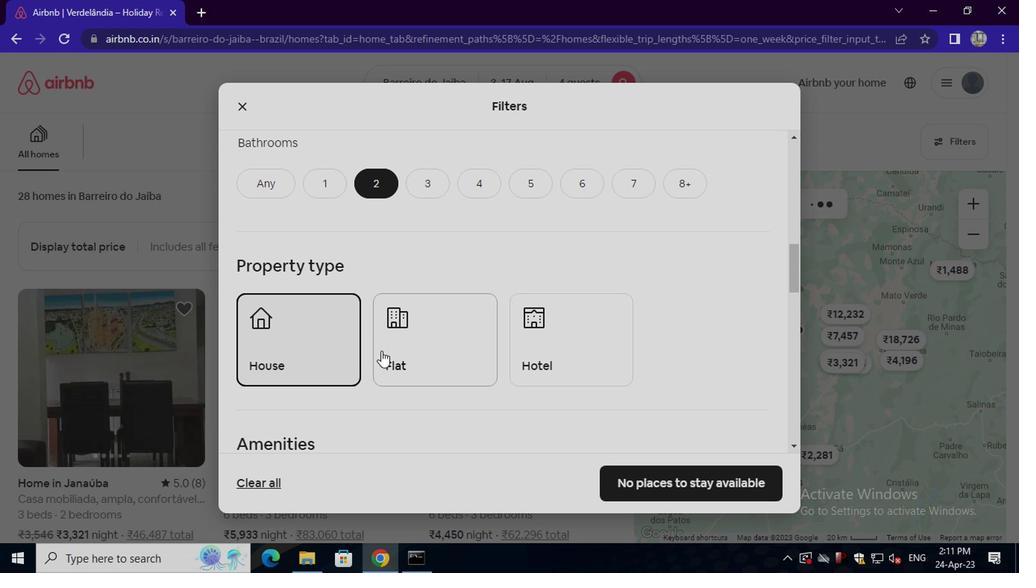 
Action: Mouse moved to (504, 341)
Screenshot: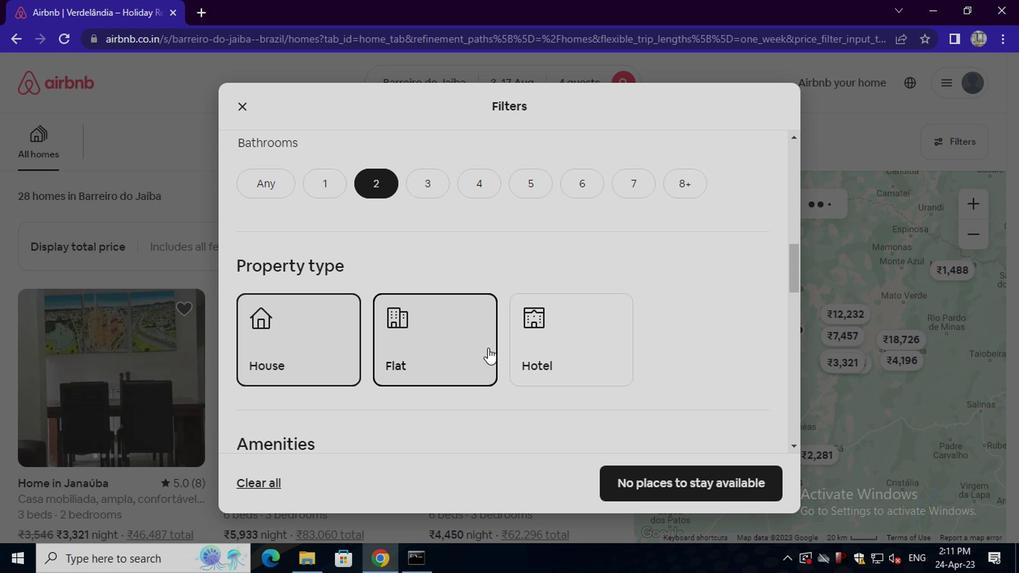 
Action: Mouse scrolled (504, 341) with delta (0, 0)
Screenshot: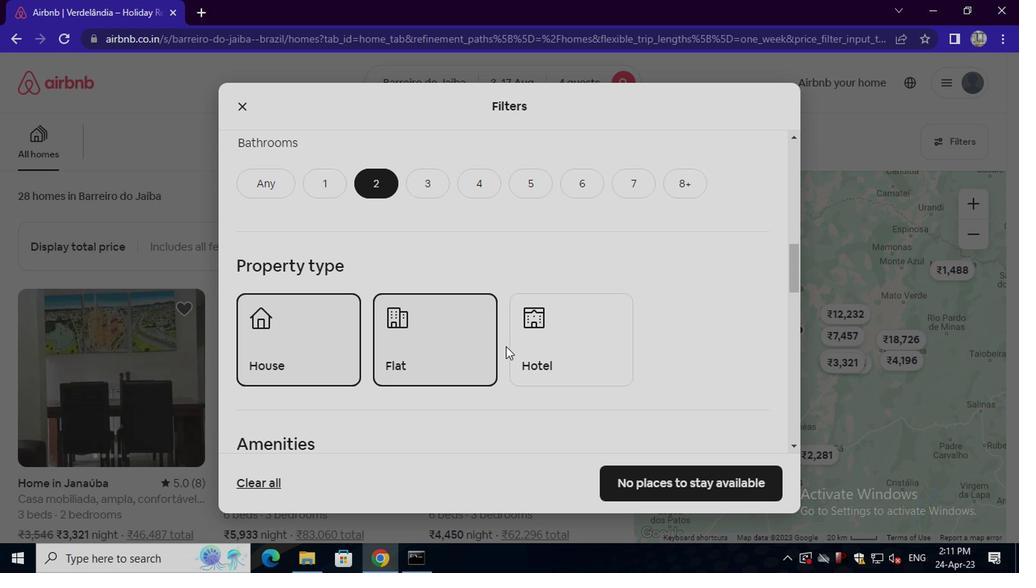 
Action: Mouse scrolled (504, 341) with delta (0, 0)
Screenshot: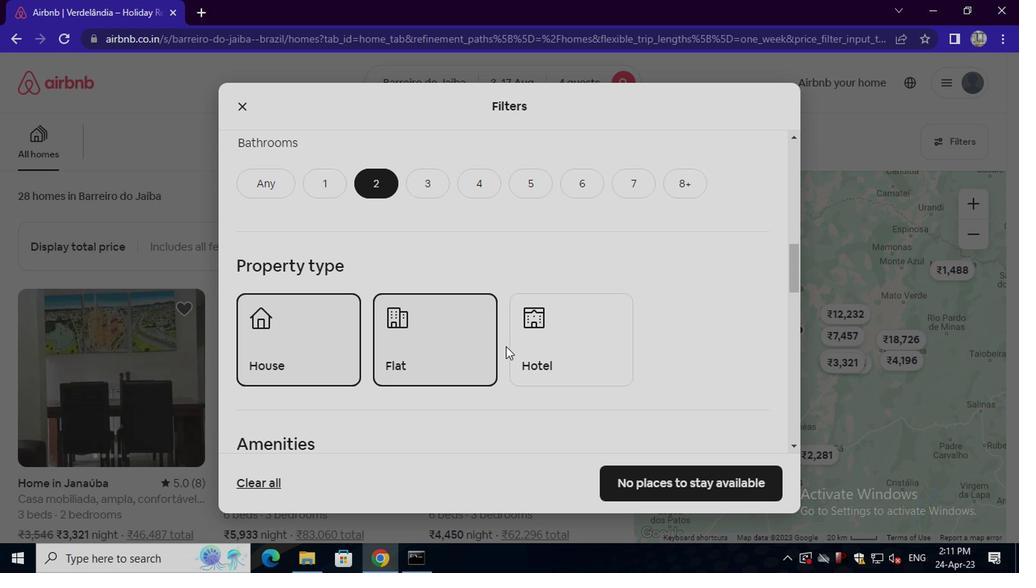 
Action: Mouse scrolled (504, 341) with delta (0, 0)
Screenshot: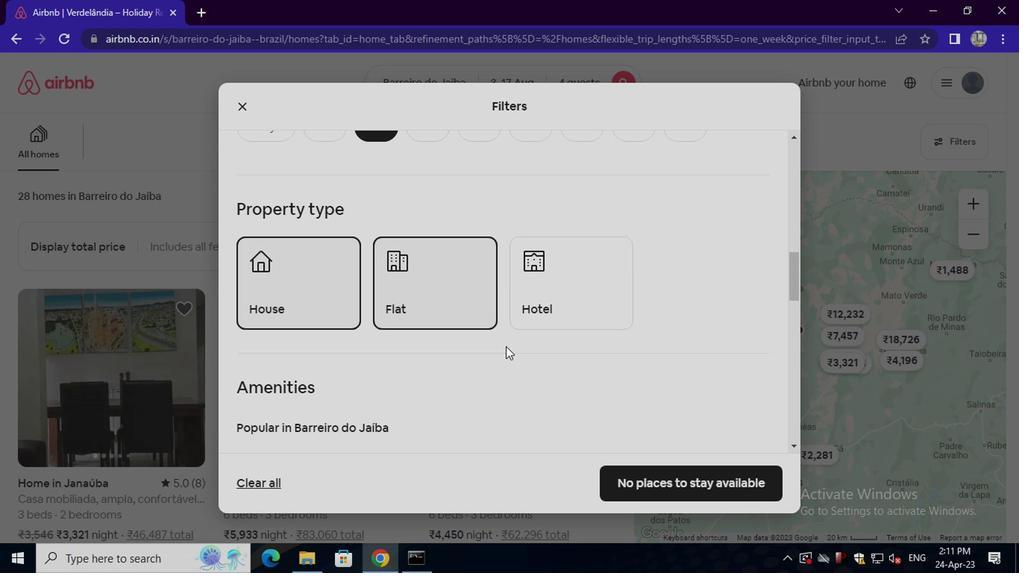 
Action: Mouse scrolled (504, 341) with delta (0, 0)
Screenshot: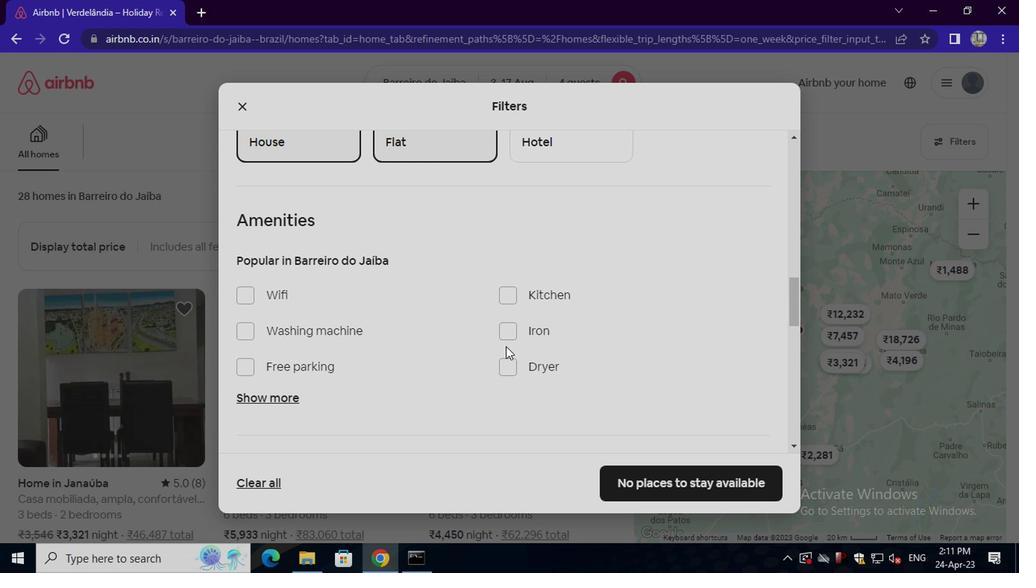 
Action: Mouse scrolled (504, 341) with delta (0, 0)
Screenshot: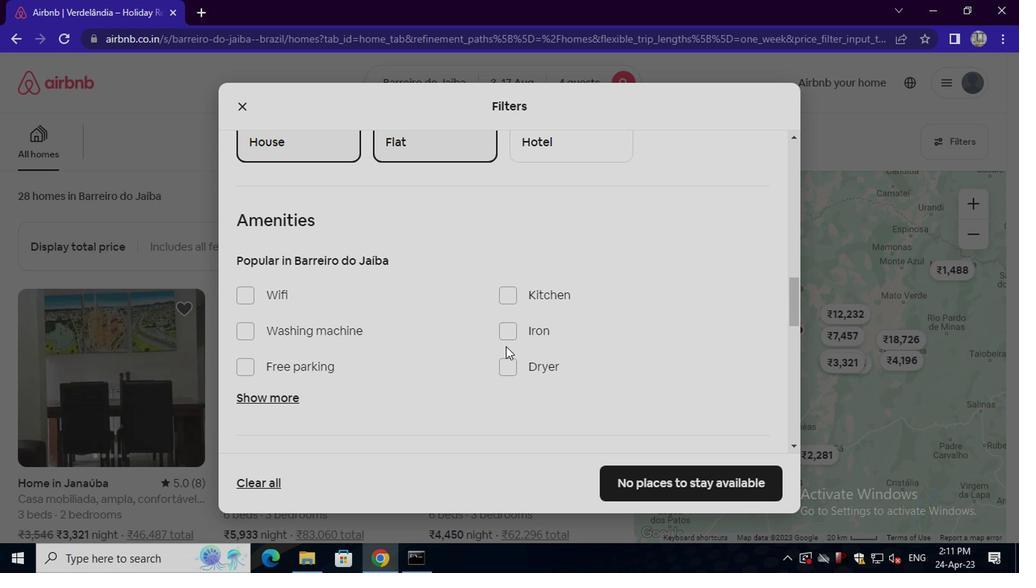 
Action: Mouse moved to (286, 153)
Screenshot: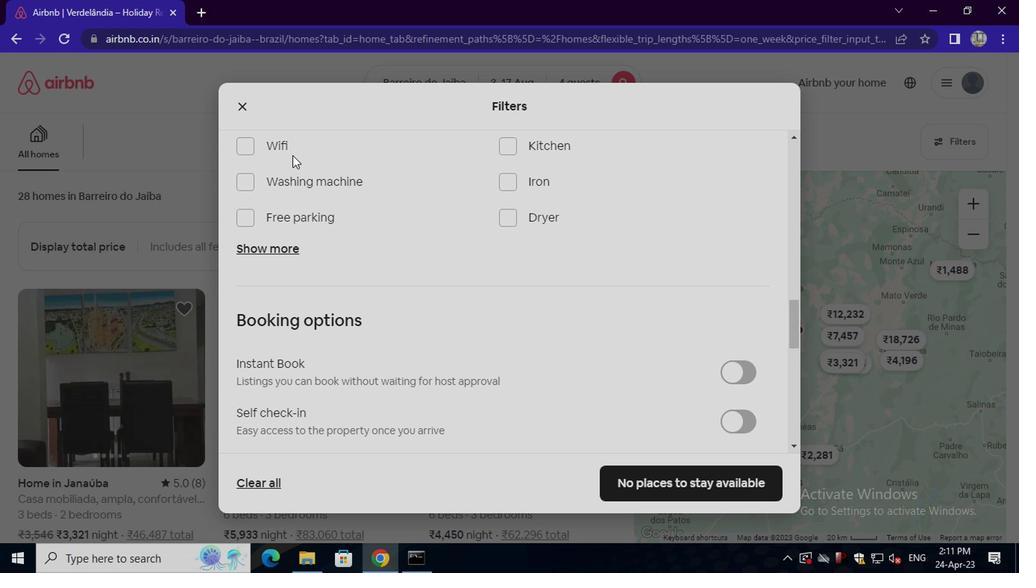 
Action: Mouse pressed left at (286, 153)
Screenshot: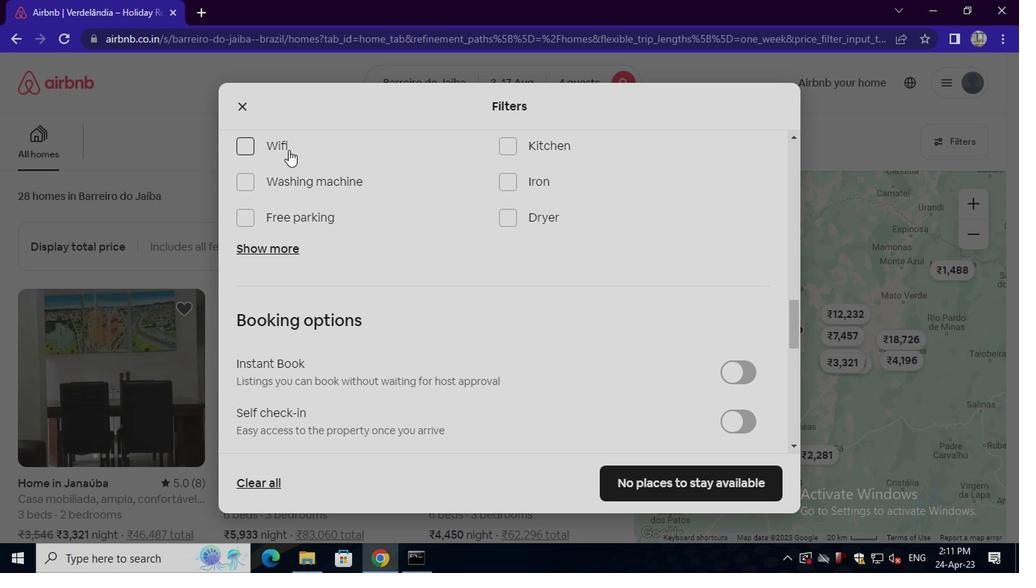 
Action: Mouse moved to (287, 184)
Screenshot: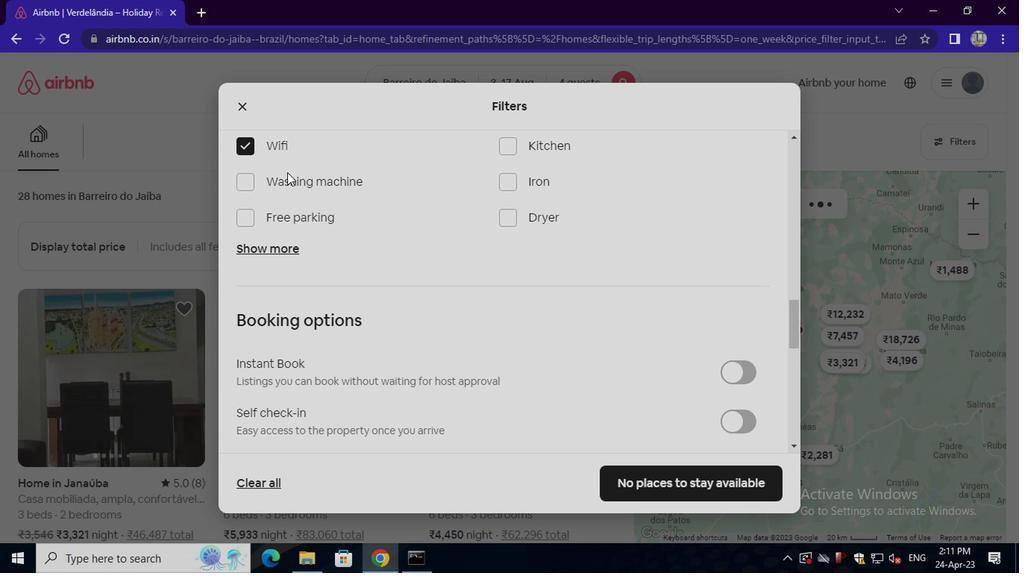 
Action: Mouse pressed left at (287, 184)
Screenshot: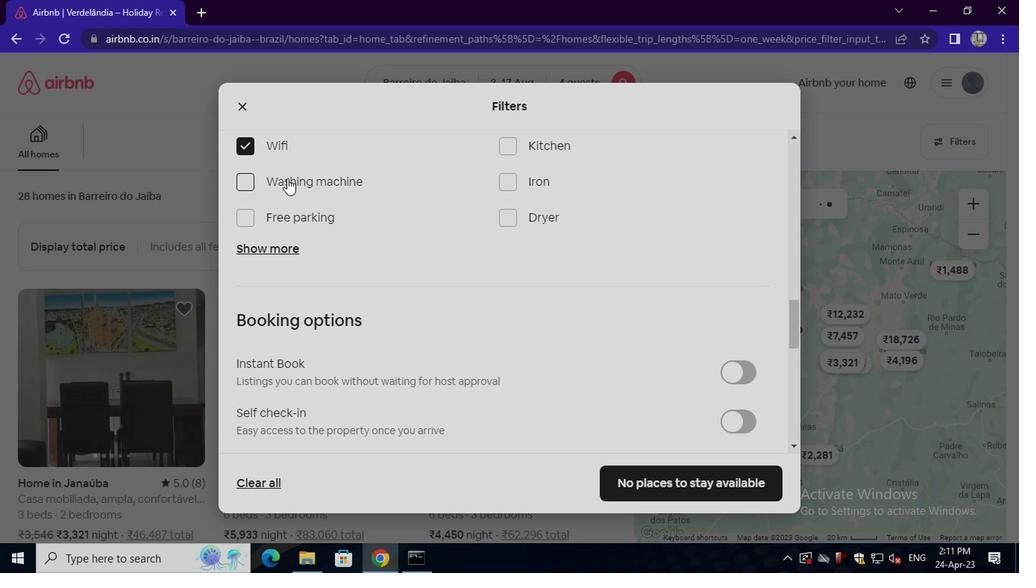 
Action: Mouse moved to (510, 244)
Screenshot: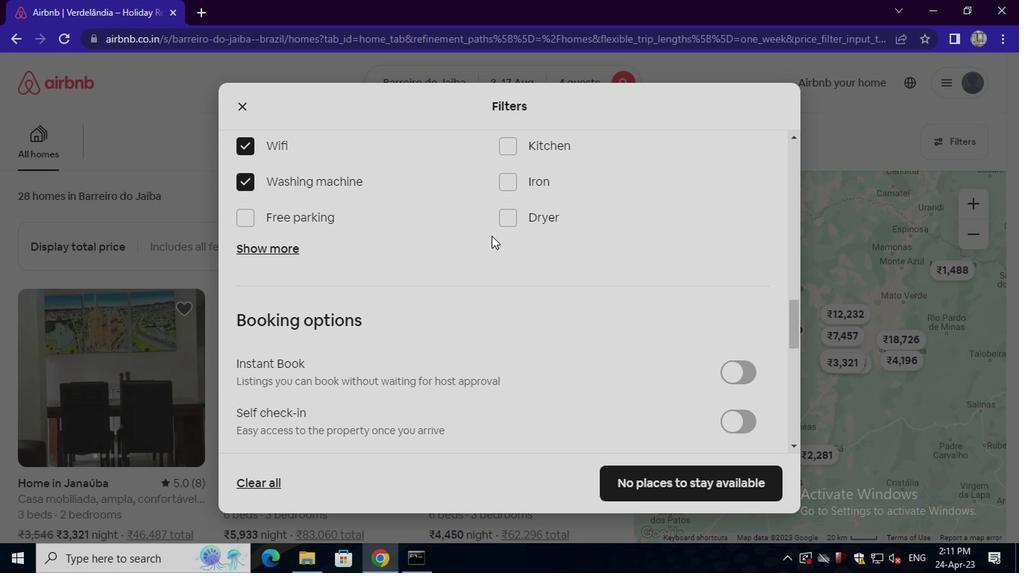 
Action: Mouse scrolled (510, 243) with delta (0, 0)
Screenshot: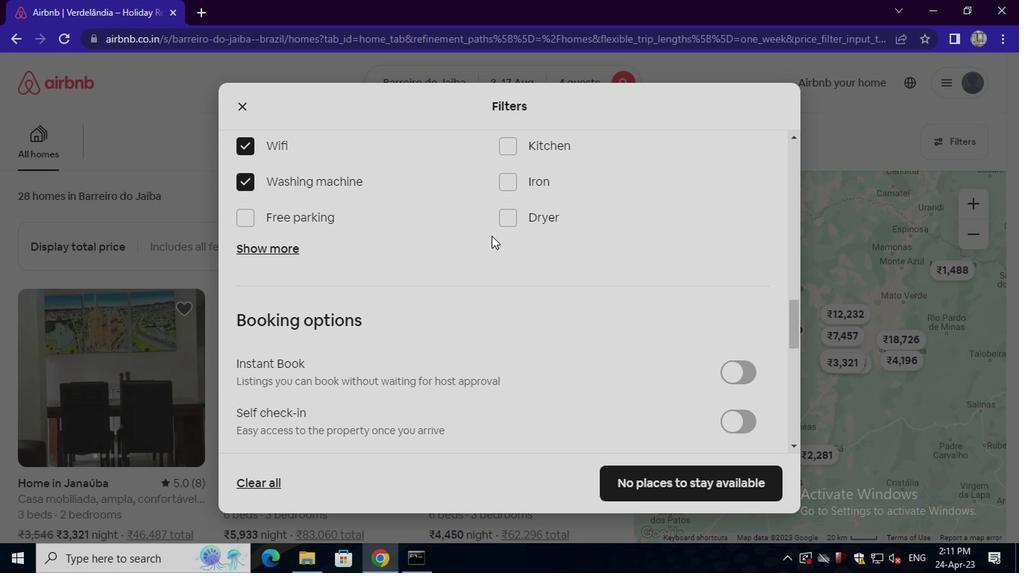 
Action: Mouse scrolled (510, 243) with delta (0, 0)
Screenshot: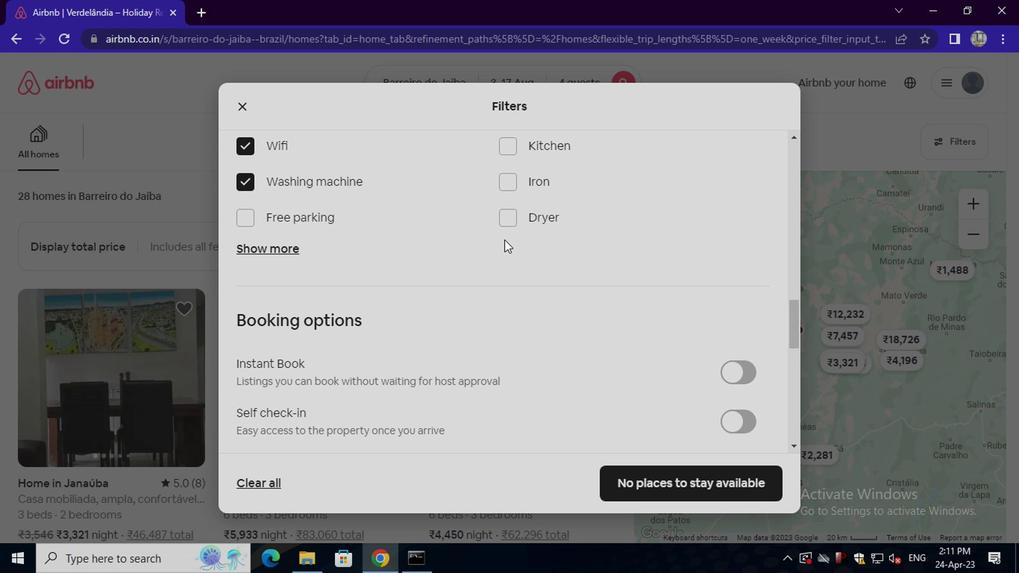 
Action: Mouse moved to (728, 270)
Screenshot: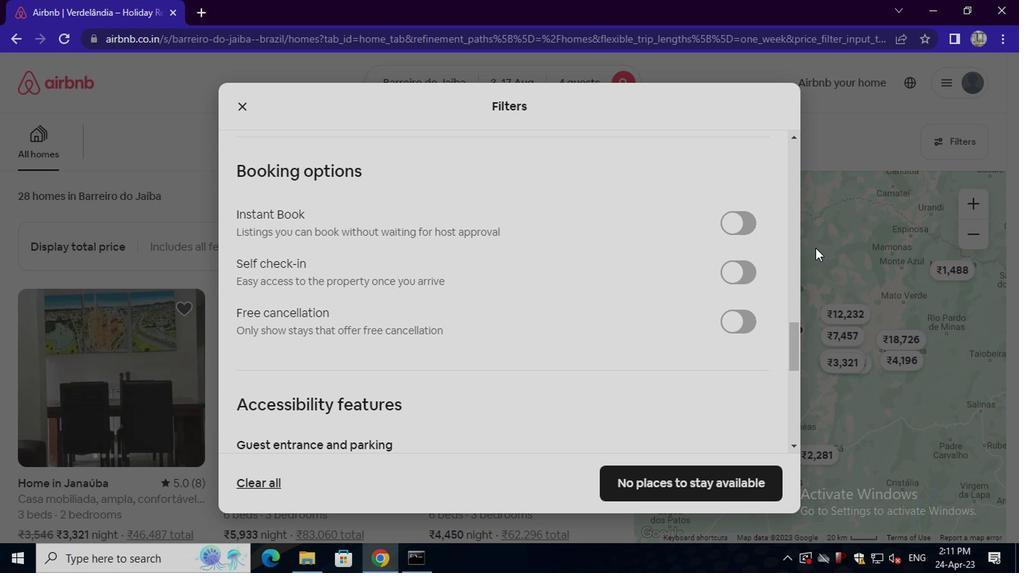 
Action: Mouse pressed left at (728, 270)
Screenshot: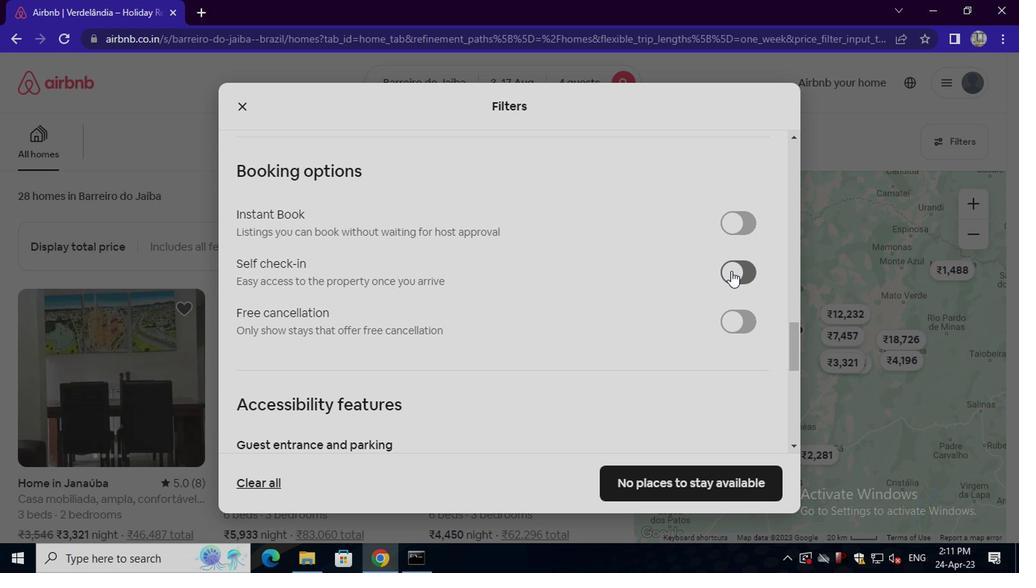 
Action: Mouse moved to (502, 335)
Screenshot: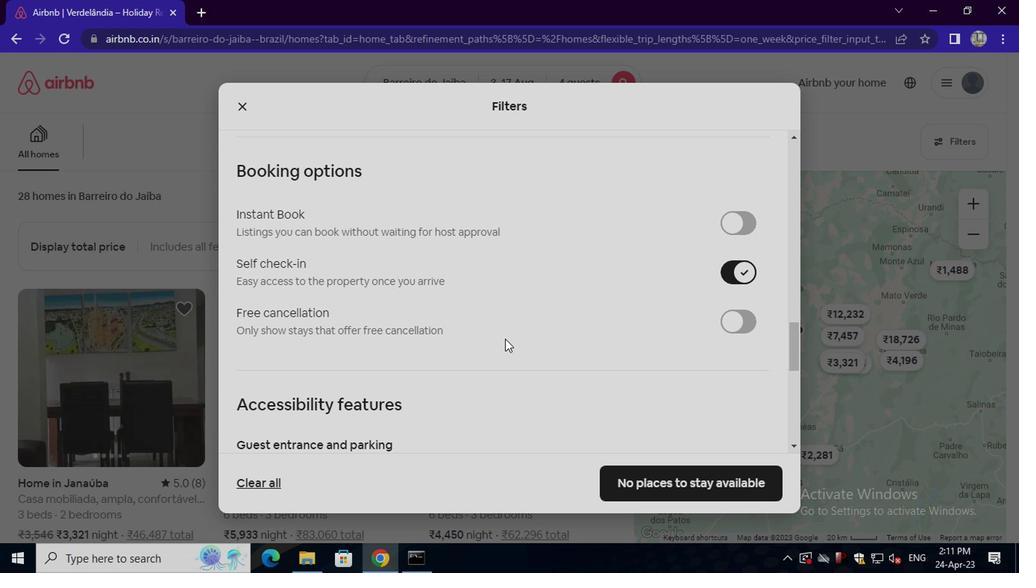 
Action: Mouse scrolled (502, 335) with delta (0, 0)
Screenshot: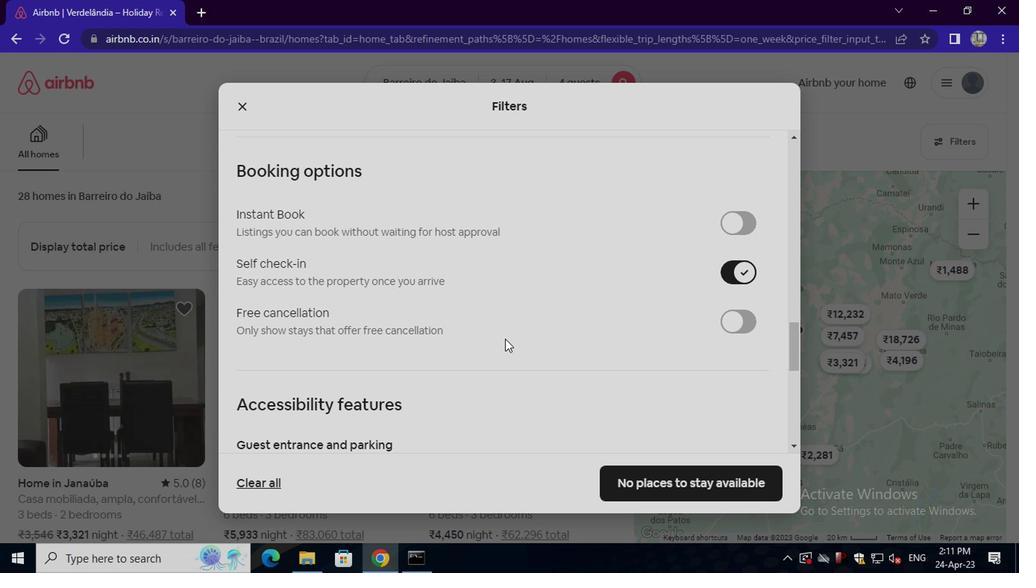 
Action: Mouse moved to (502, 336)
Screenshot: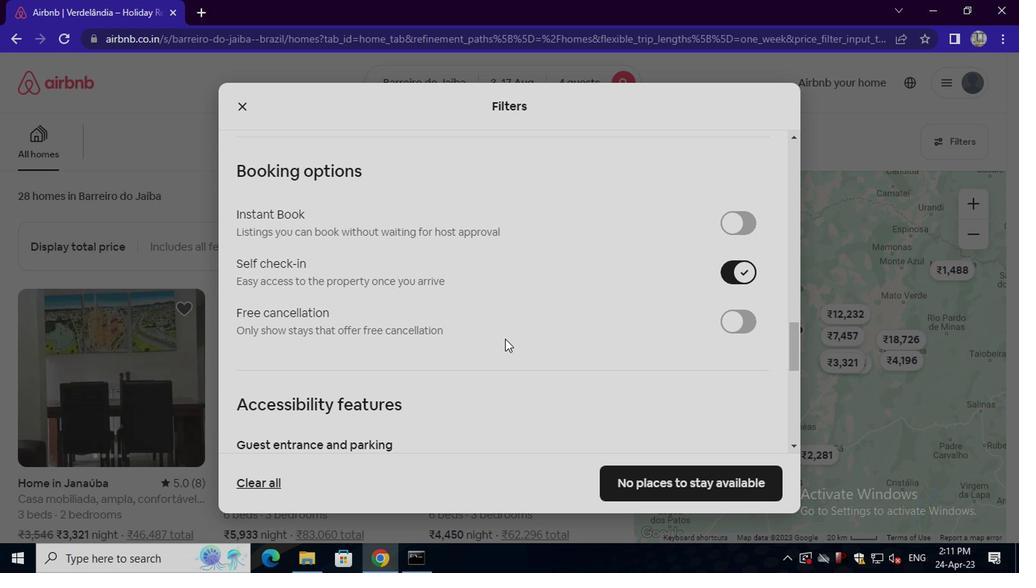 
Action: Mouse scrolled (502, 335) with delta (0, 0)
Screenshot: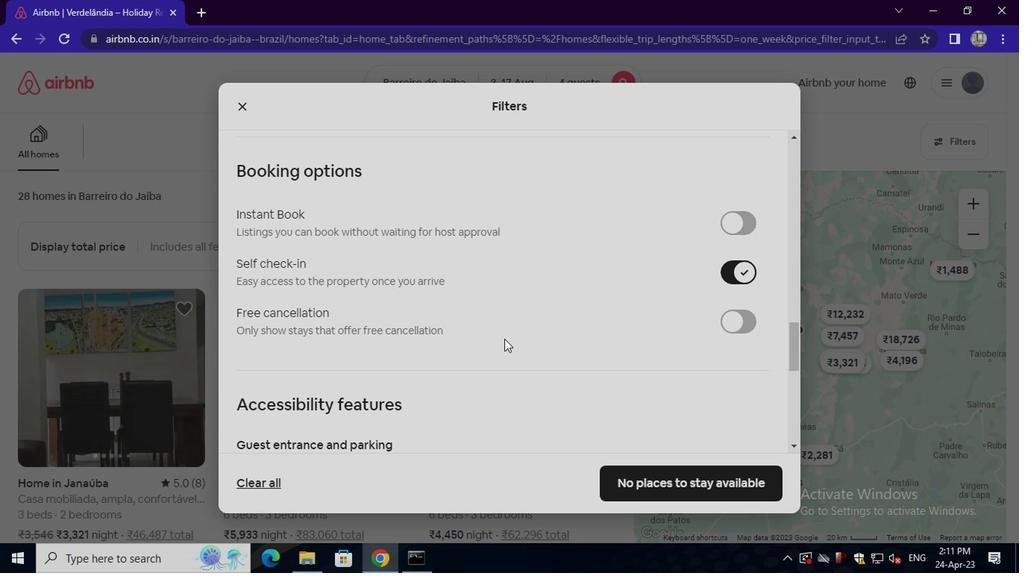 
Action: Mouse scrolled (502, 335) with delta (0, 0)
Screenshot: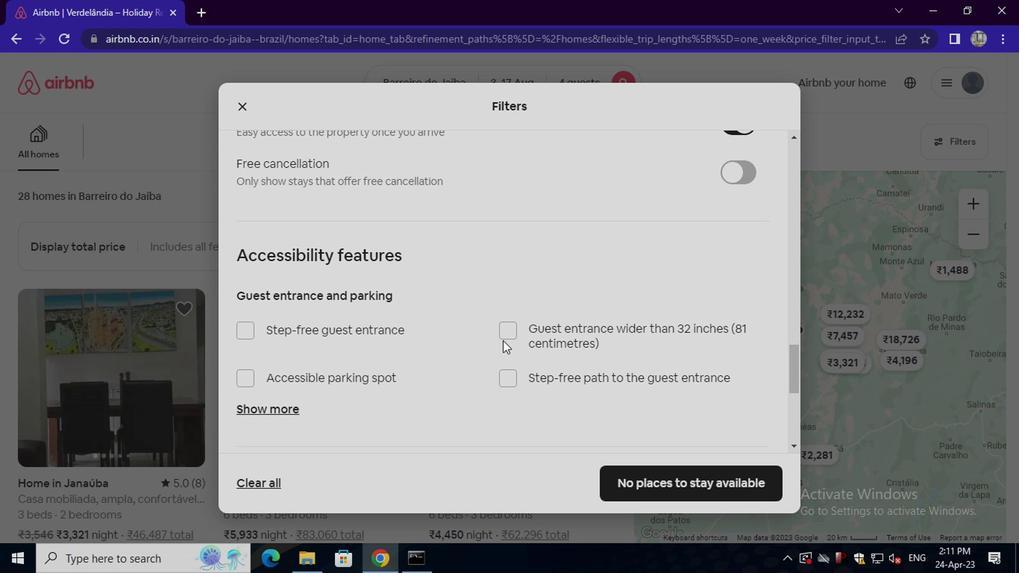 
Action: Mouse scrolled (502, 335) with delta (0, 0)
Screenshot: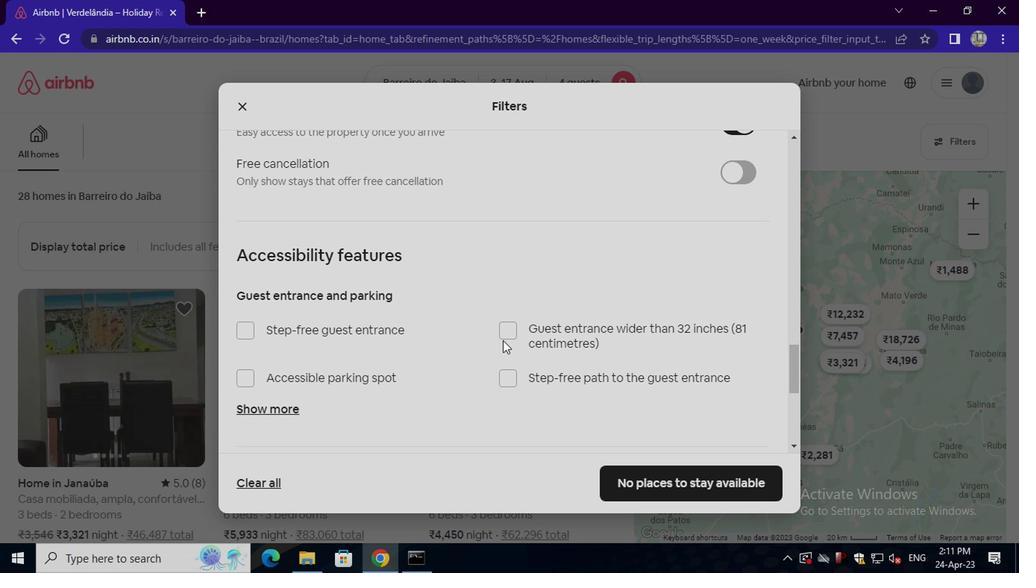 
Action: Mouse scrolled (502, 335) with delta (0, 0)
Screenshot: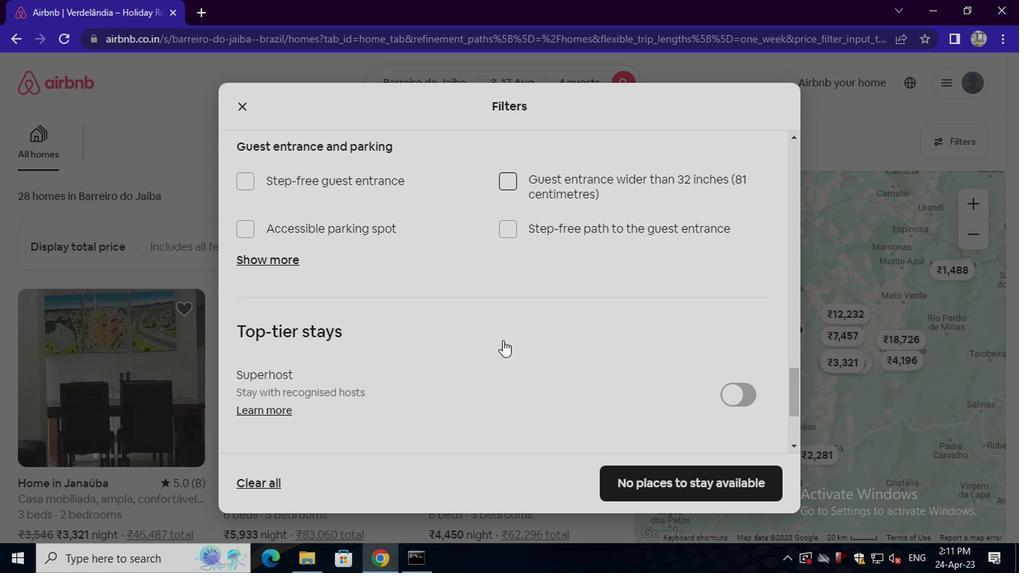 
Action: Mouse scrolled (502, 335) with delta (0, 0)
Screenshot: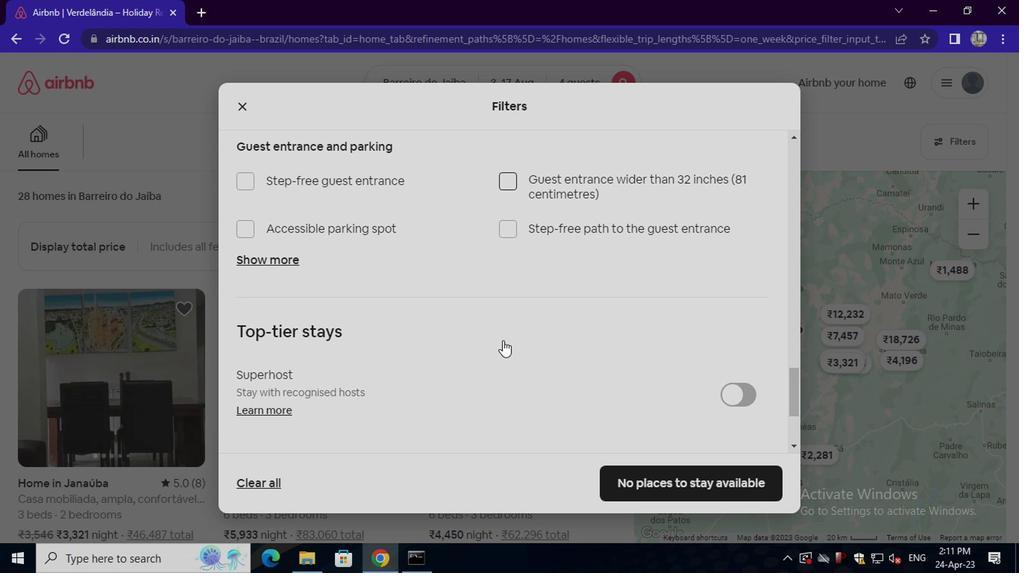 
Action: Mouse scrolled (502, 335) with delta (0, 0)
Screenshot: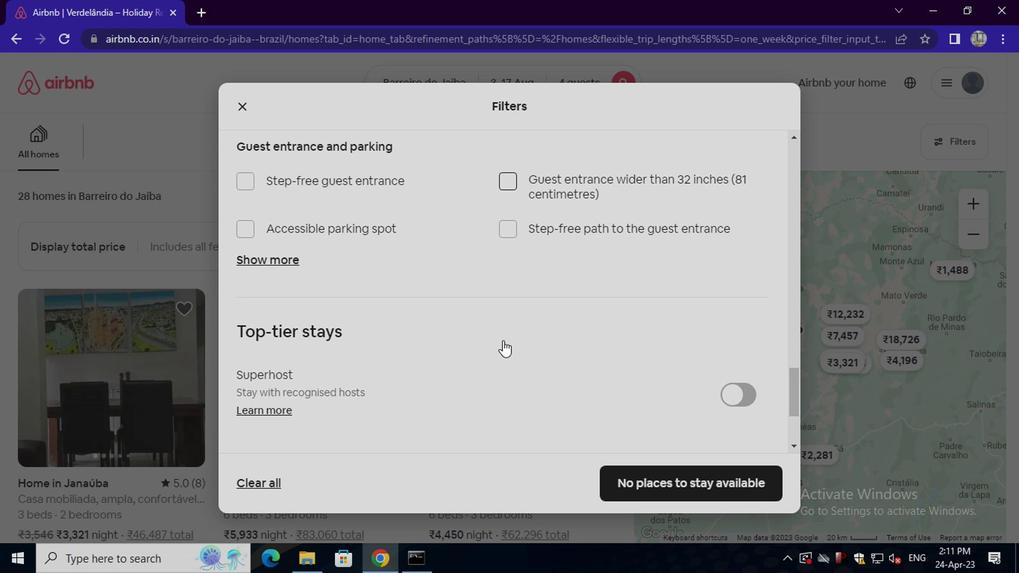 
Action: Mouse scrolled (502, 335) with delta (0, 0)
Screenshot: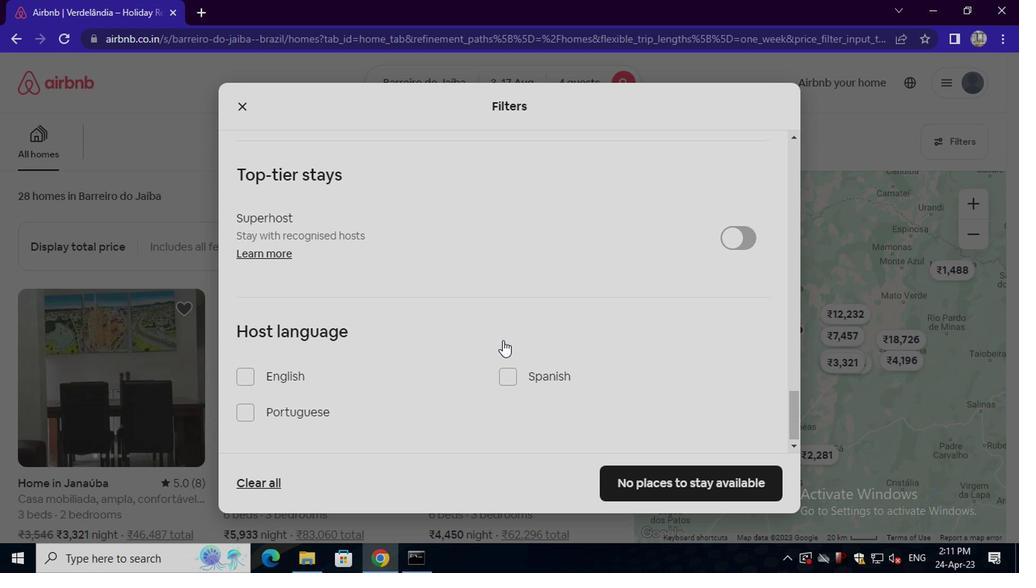 
Action: Mouse scrolled (502, 335) with delta (0, 0)
Screenshot: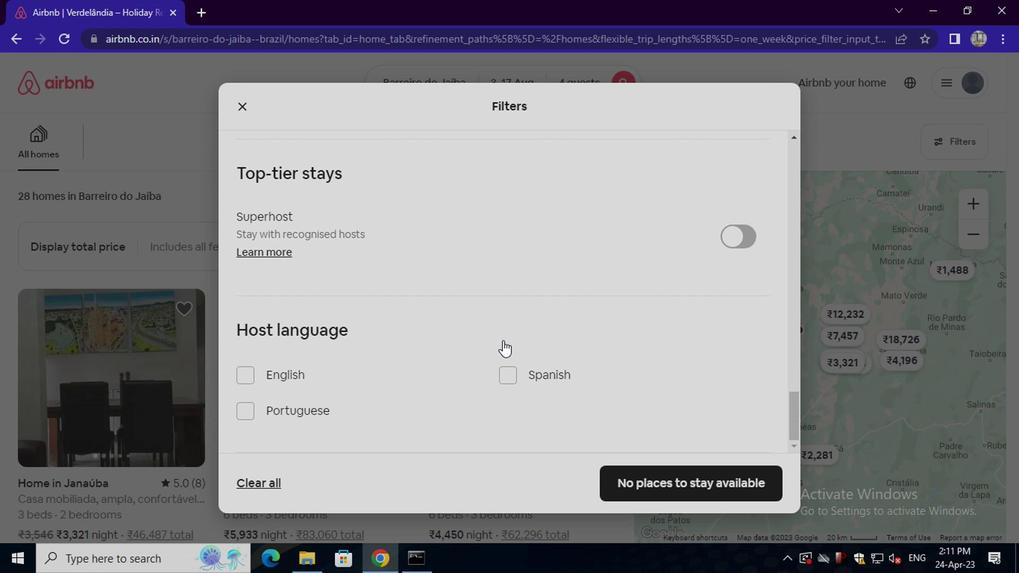 
Action: Mouse scrolled (502, 335) with delta (0, 0)
Screenshot: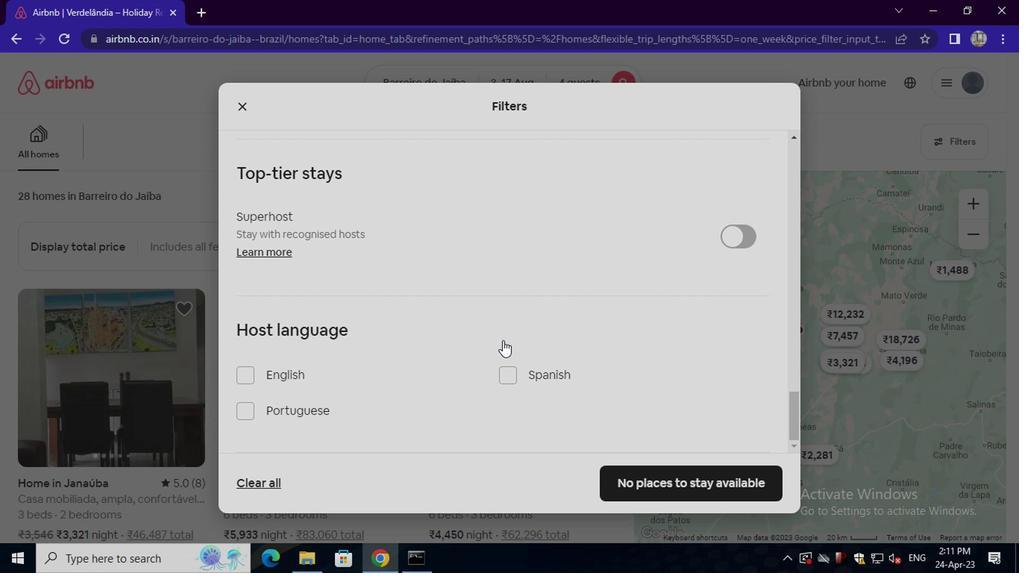 
Action: Mouse moved to (500, 371)
Screenshot: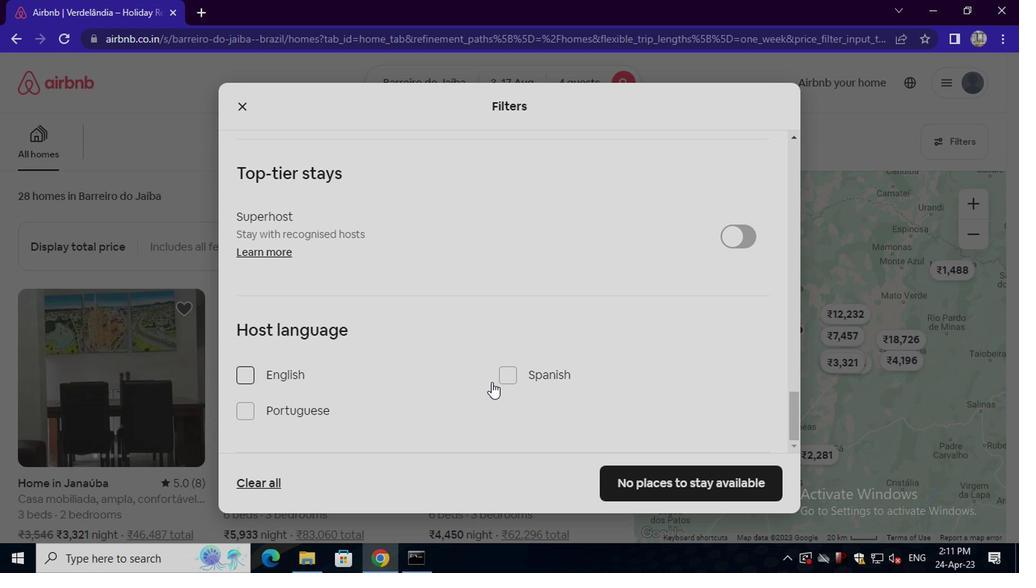 
Action: Mouse pressed left at (500, 371)
Screenshot: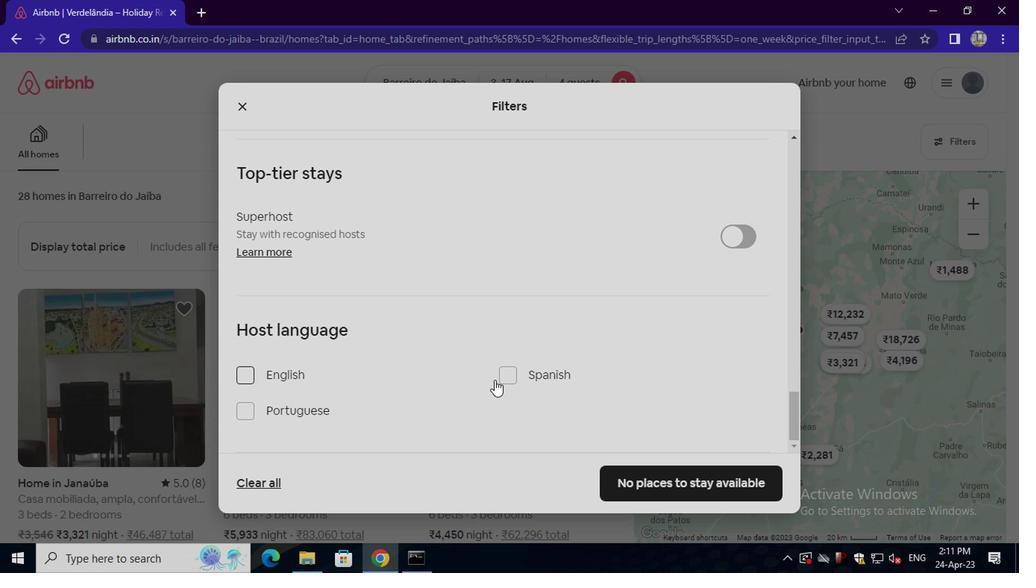 
Action: Mouse moved to (663, 468)
Screenshot: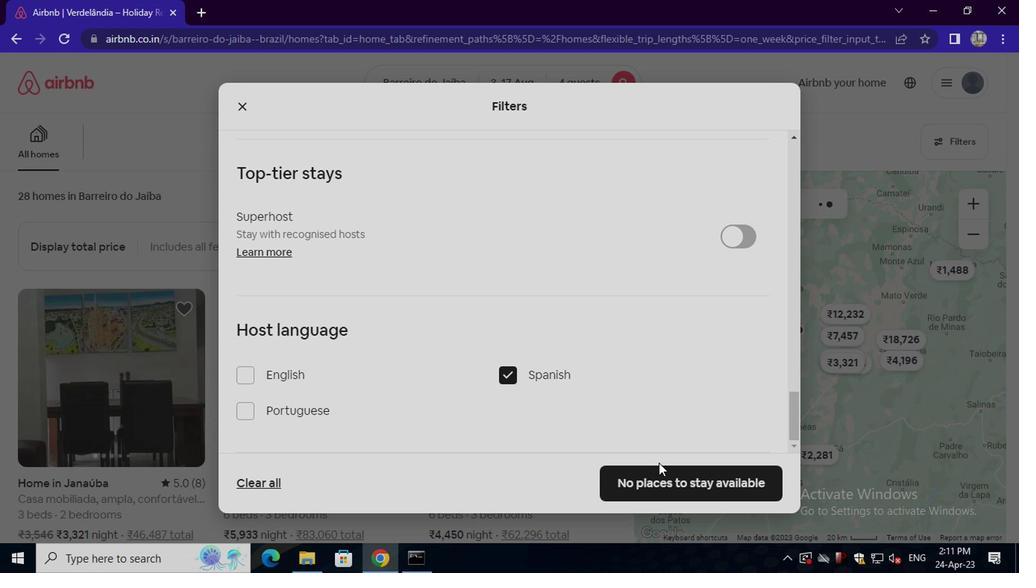 
Action: Mouse pressed left at (663, 468)
Screenshot: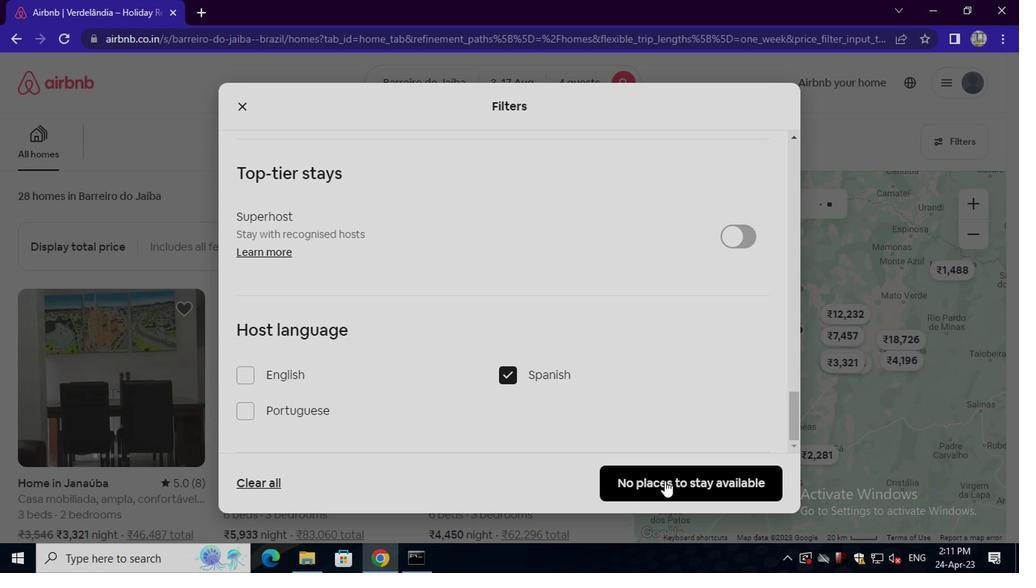 
